 Task: Find connections with filter location Chaville with filter topic #stayhomewith filter profile language German with filter current company Allcargo Logistics Ltd with filter school Delhi University with filter industry Industrial Machinery Manufacturing with filter service category iOS Development with filter keywords title Salon Manager
Action: Mouse moved to (501, 72)
Screenshot: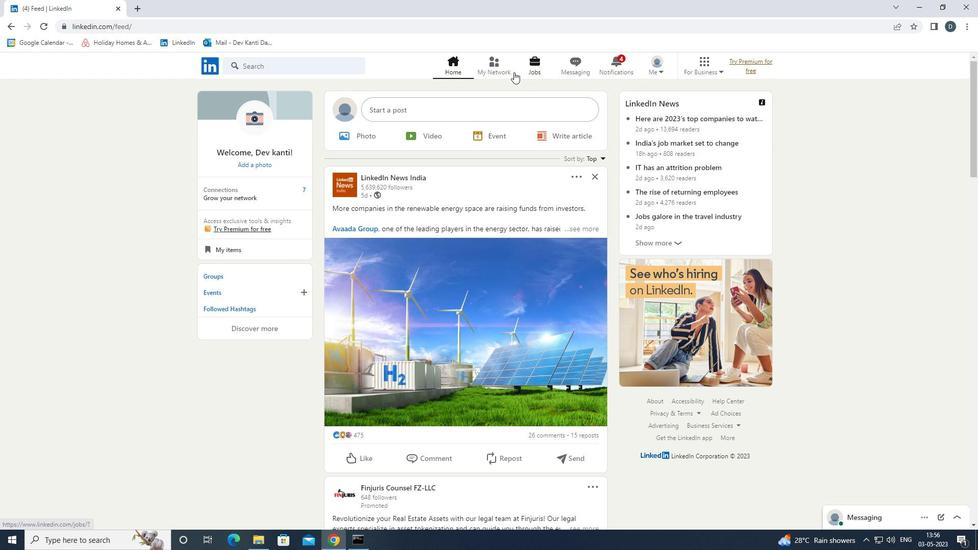 
Action: Mouse pressed left at (501, 72)
Screenshot: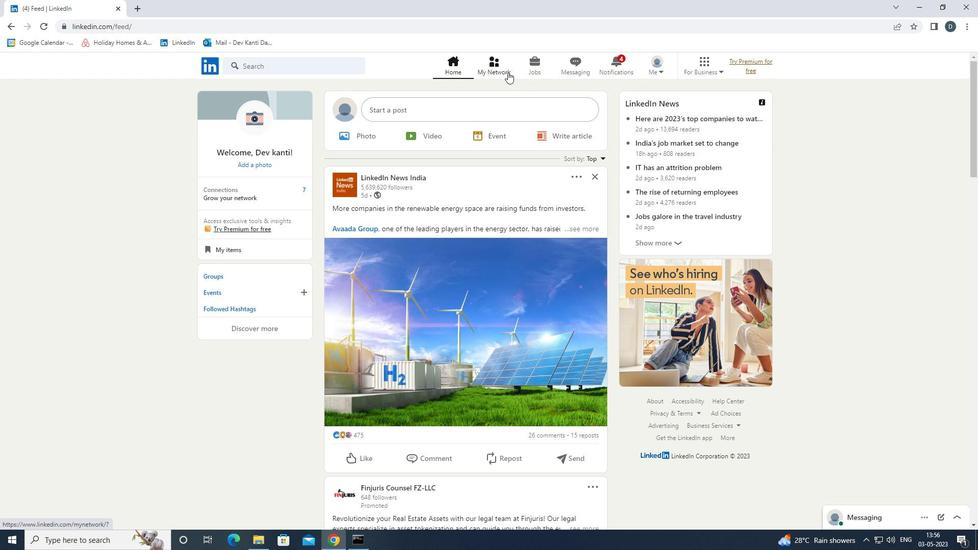 
Action: Mouse moved to (337, 122)
Screenshot: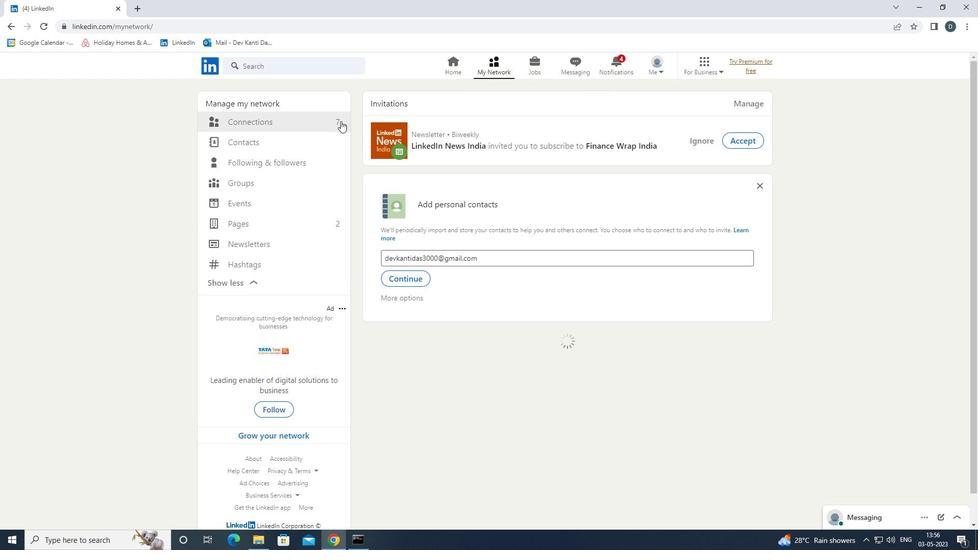
Action: Mouse pressed left at (337, 122)
Screenshot: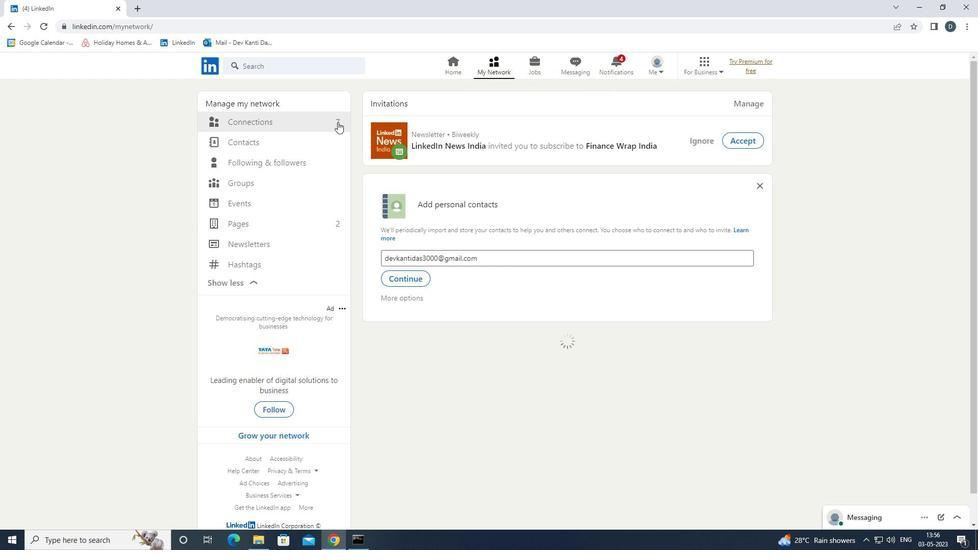 
Action: Mouse moved to (571, 128)
Screenshot: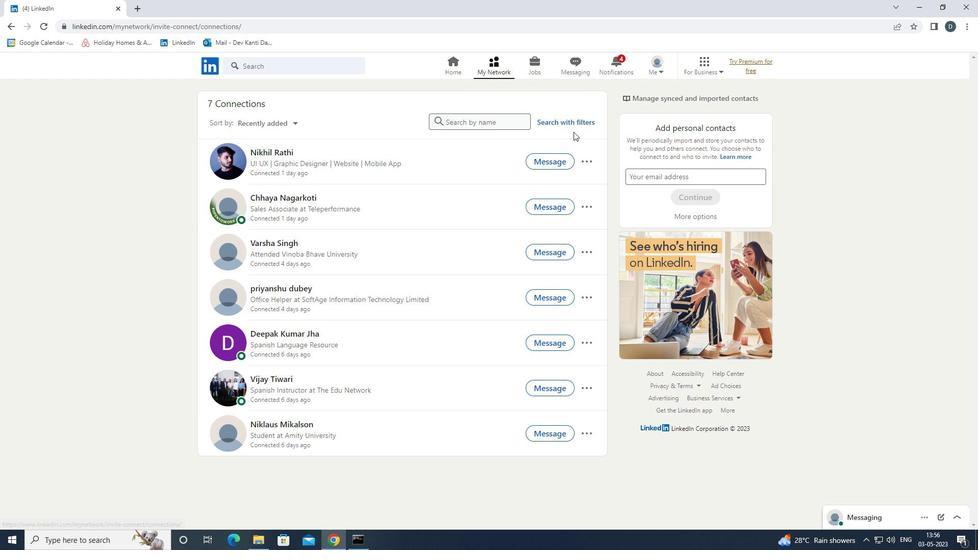 
Action: Mouse pressed left at (571, 128)
Screenshot: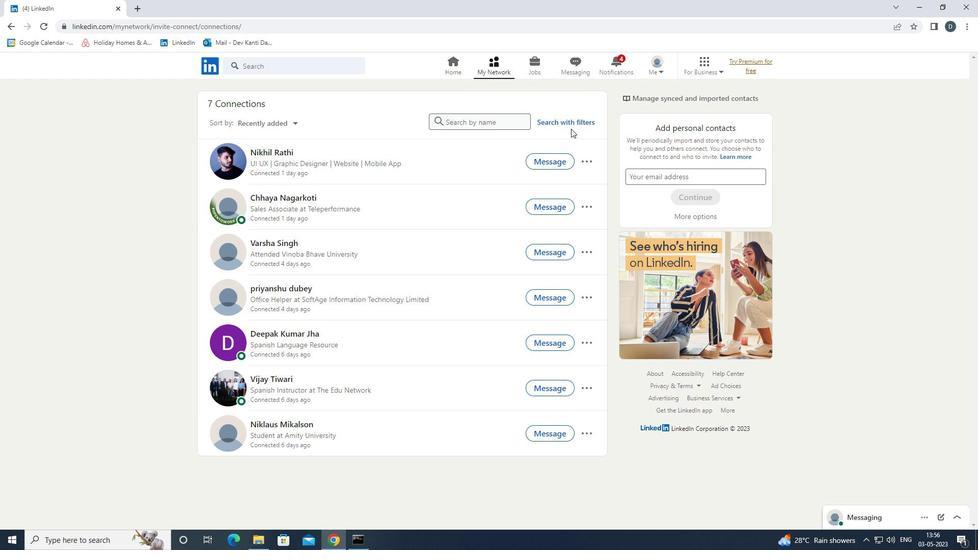 
Action: Mouse moved to (571, 124)
Screenshot: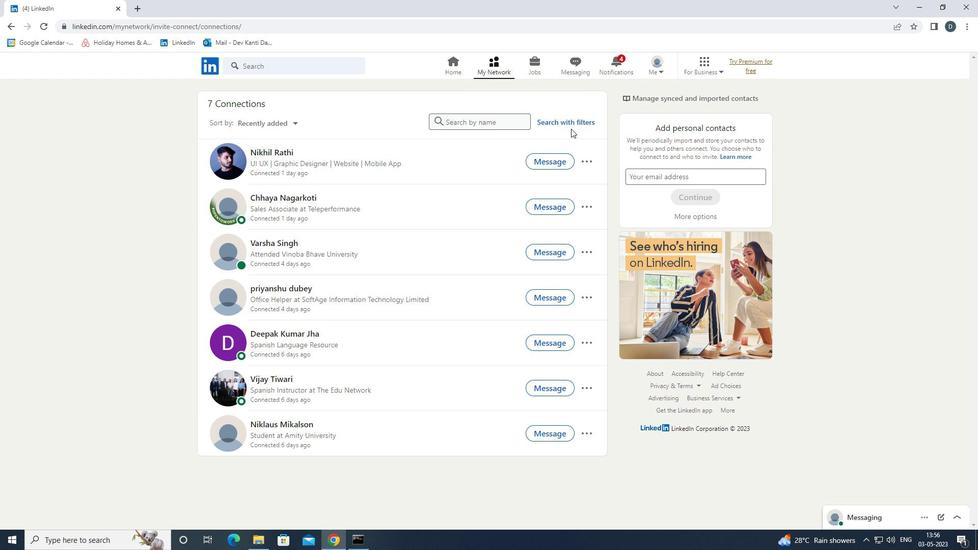 
Action: Mouse pressed left at (571, 124)
Screenshot: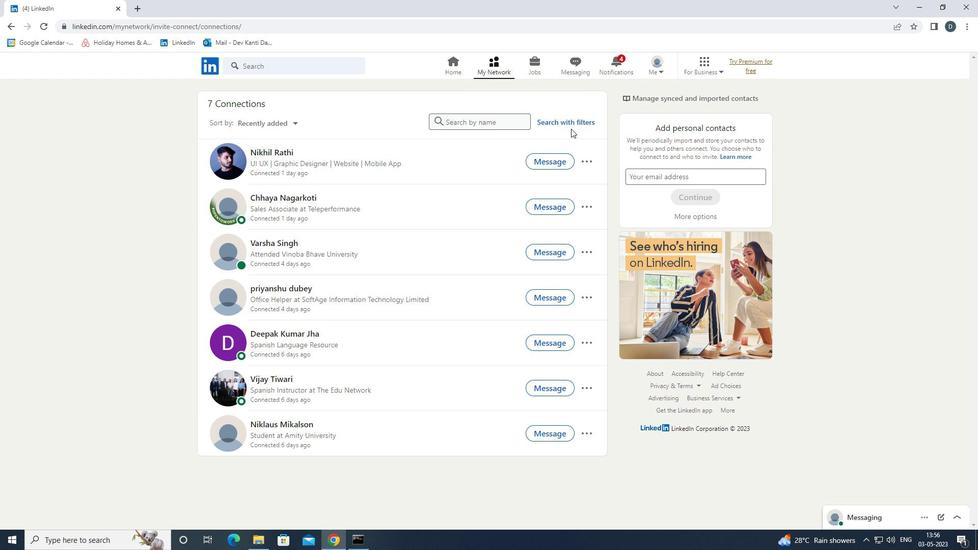 
Action: Mouse moved to (525, 94)
Screenshot: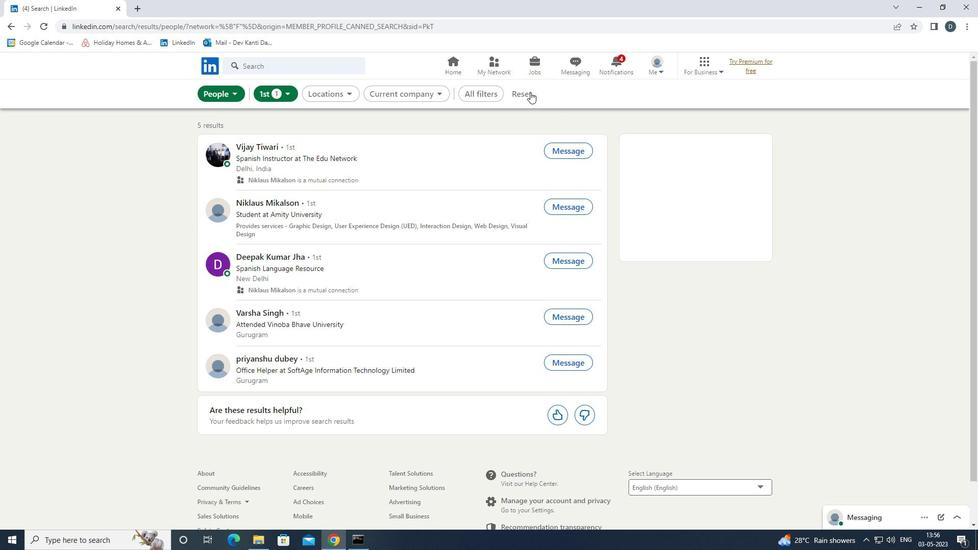 
Action: Mouse pressed left at (525, 94)
Screenshot: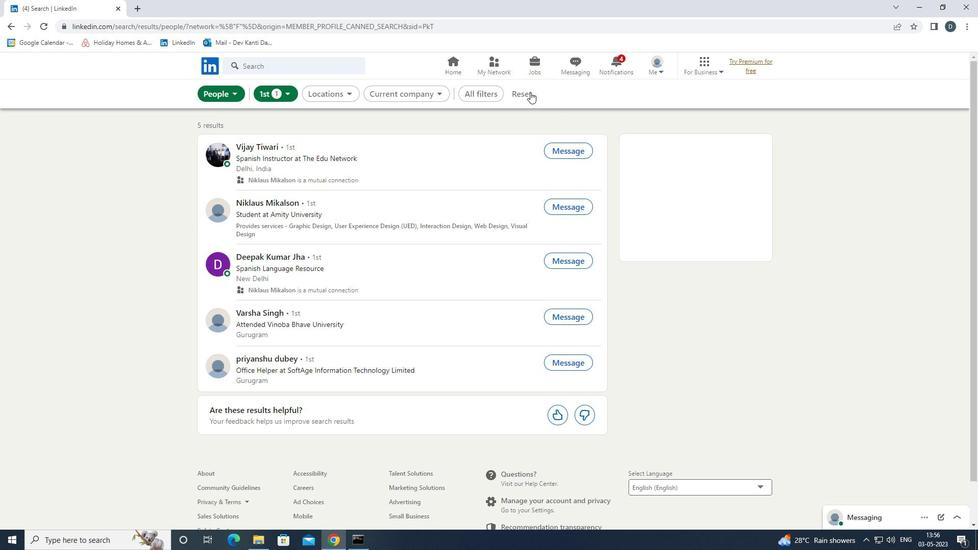 
Action: Mouse moved to (513, 91)
Screenshot: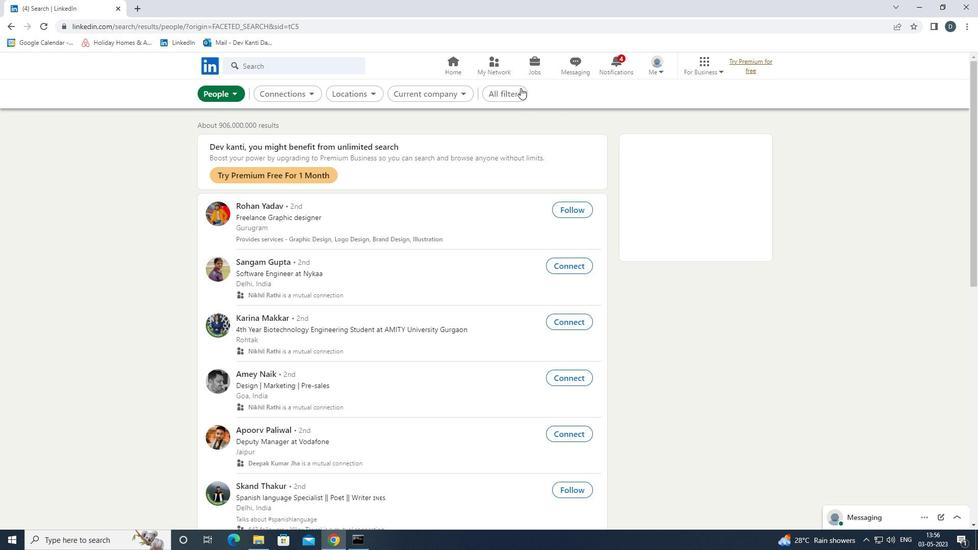 
Action: Mouse pressed left at (513, 91)
Screenshot: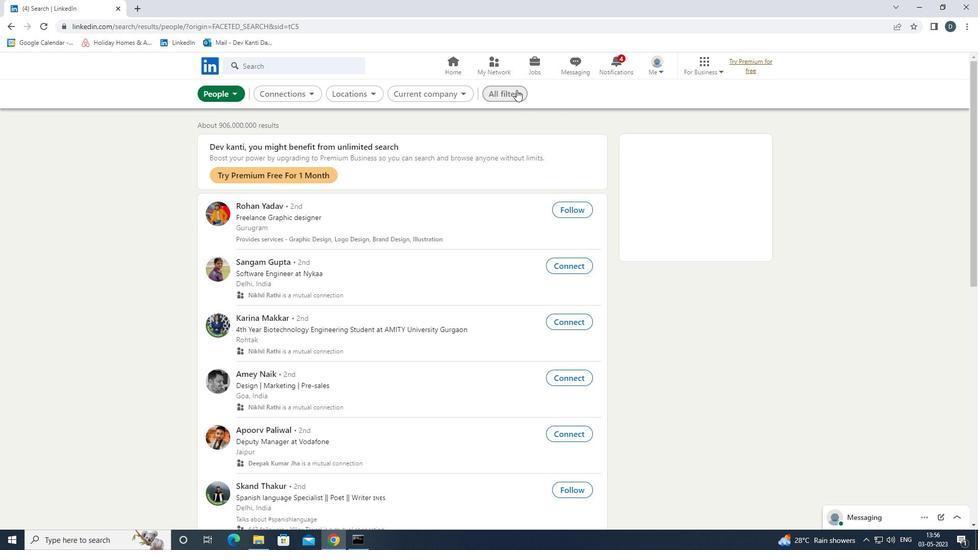 
Action: Mouse moved to (912, 286)
Screenshot: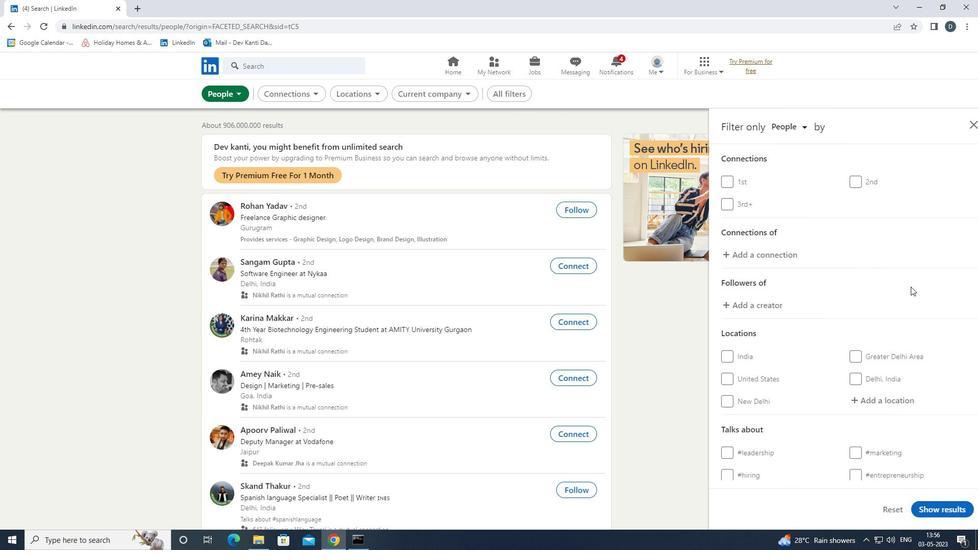 
Action: Mouse scrolled (912, 286) with delta (0, 0)
Screenshot: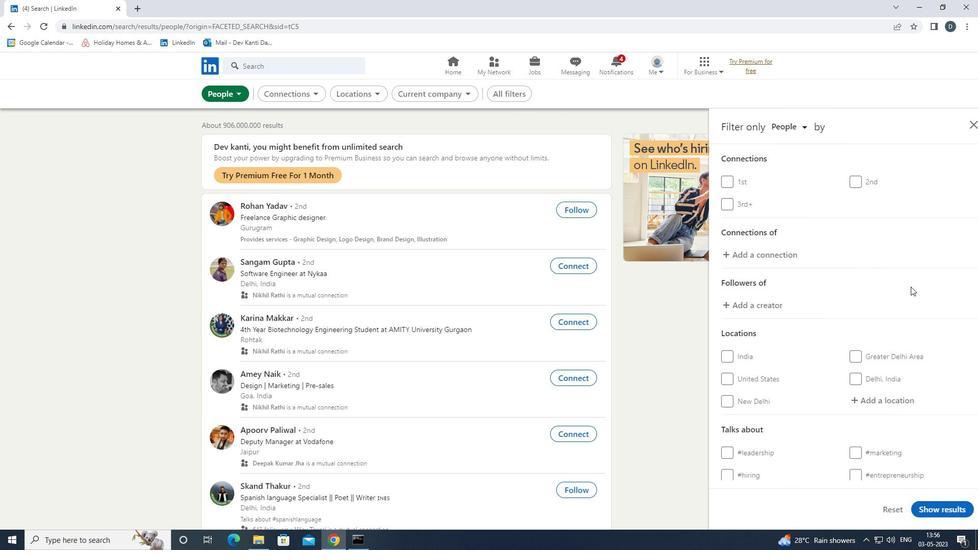 
Action: Mouse moved to (912, 287)
Screenshot: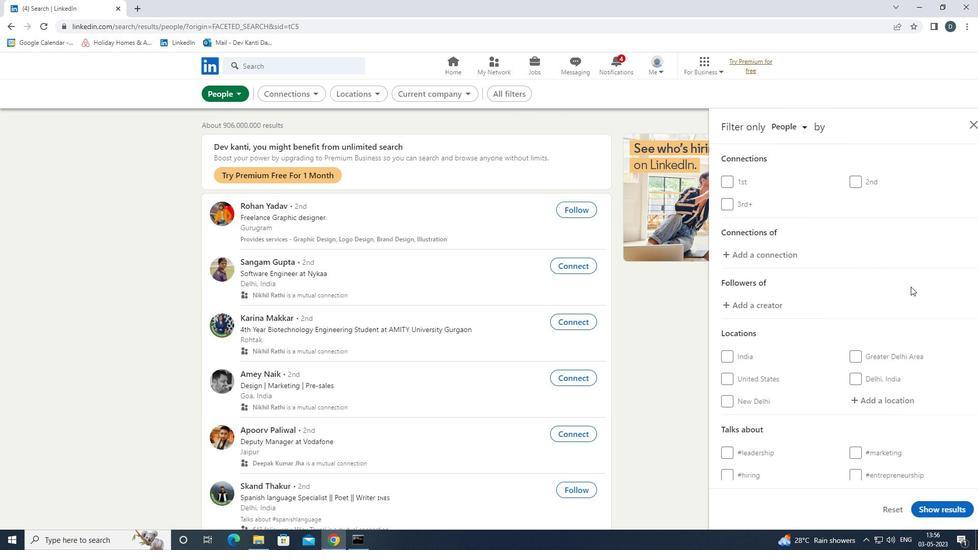 
Action: Mouse scrolled (912, 287) with delta (0, 0)
Screenshot: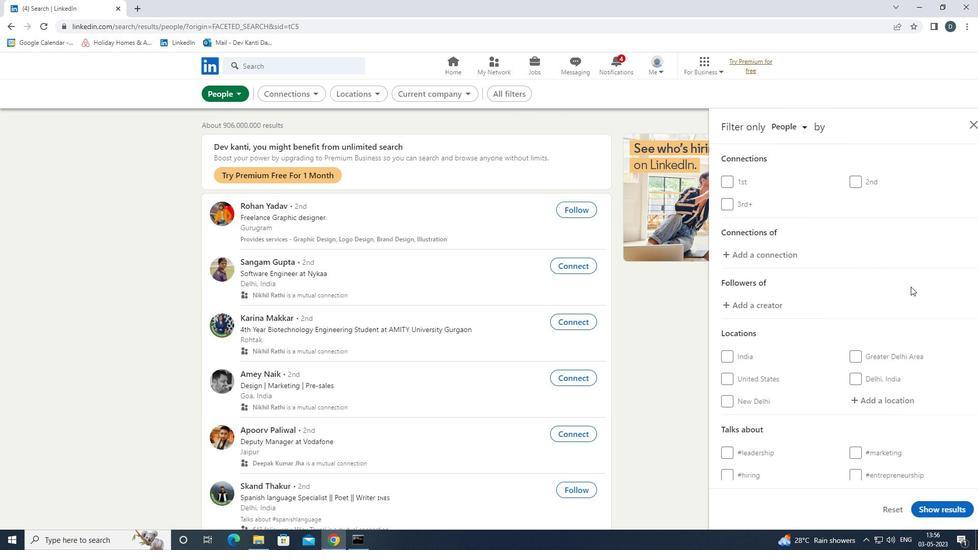 
Action: Mouse moved to (877, 292)
Screenshot: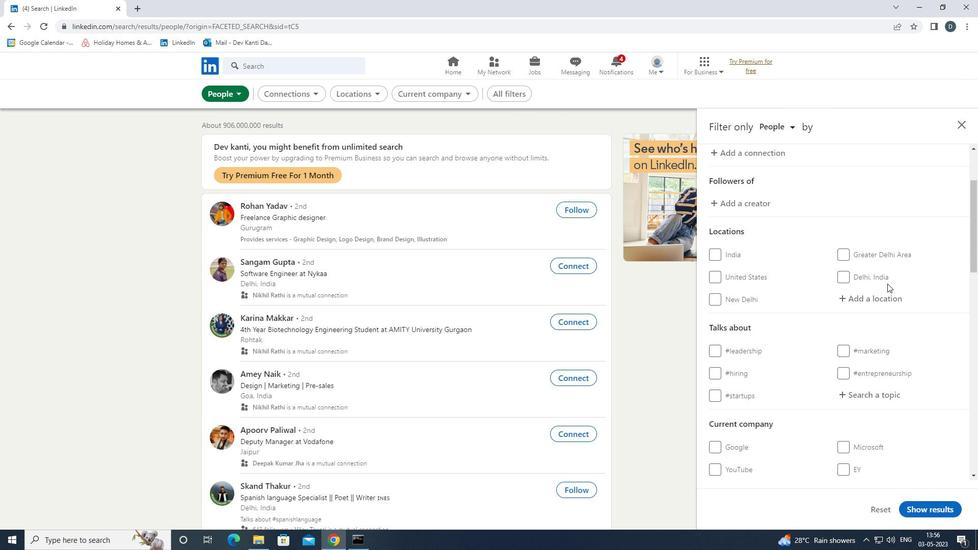 
Action: Mouse pressed left at (877, 292)
Screenshot: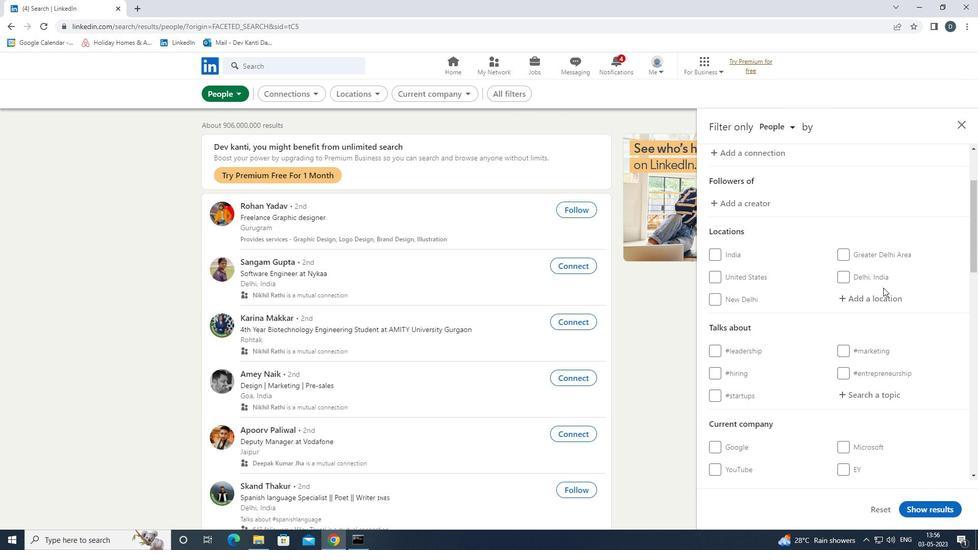 
Action: Key pressed <Key.shift>CHAB<Key.backspace>VILLE<Key.down><Key.enter>
Screenshot: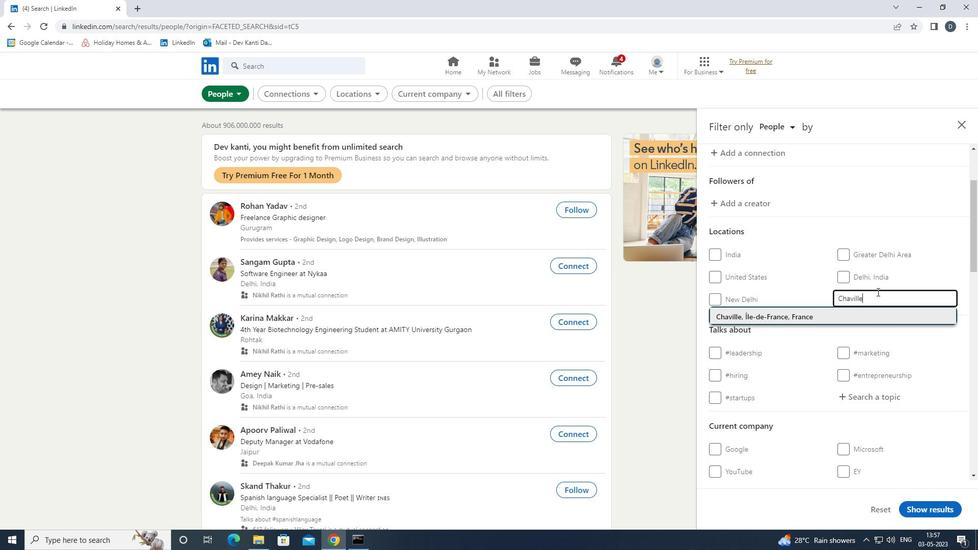 
Action: Mouse scrolled (877, 291) with delta (0, 0)
Screenshot: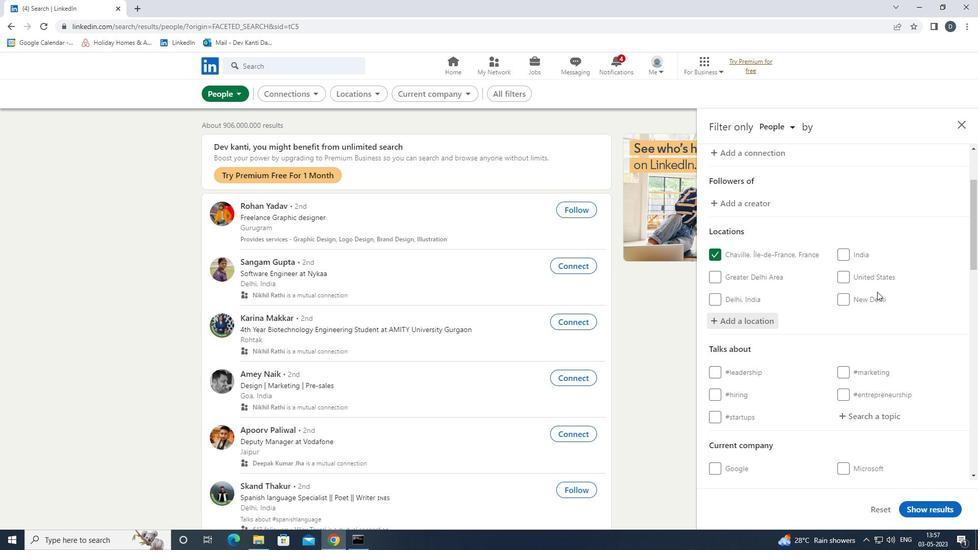
Action: Mouse scrolled (877, 291) with delta (0, 0)
Screenshot: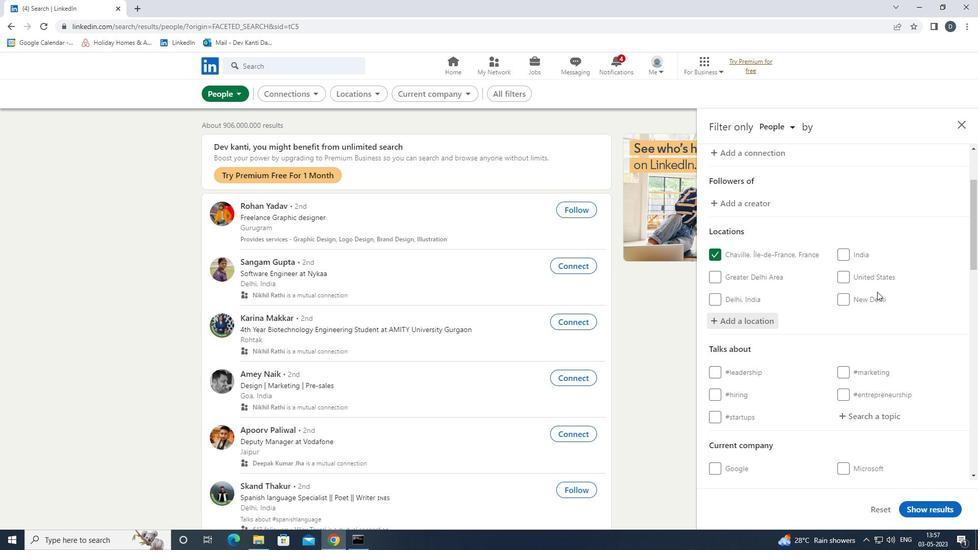 
Action: Mouse scrolled (877, 291) with delta (0, 0)
Screenshot: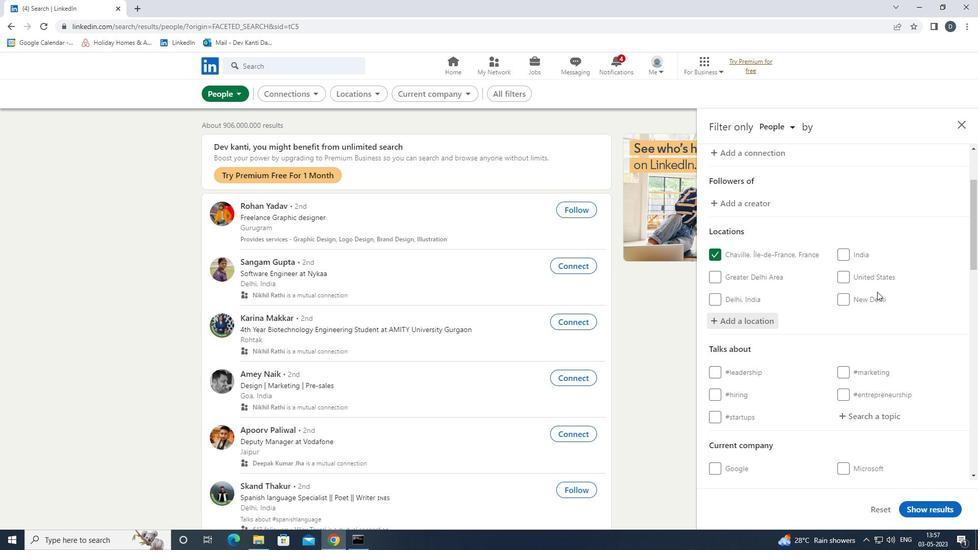 
Action: Mouse moved to (879, 263)
Screenshot: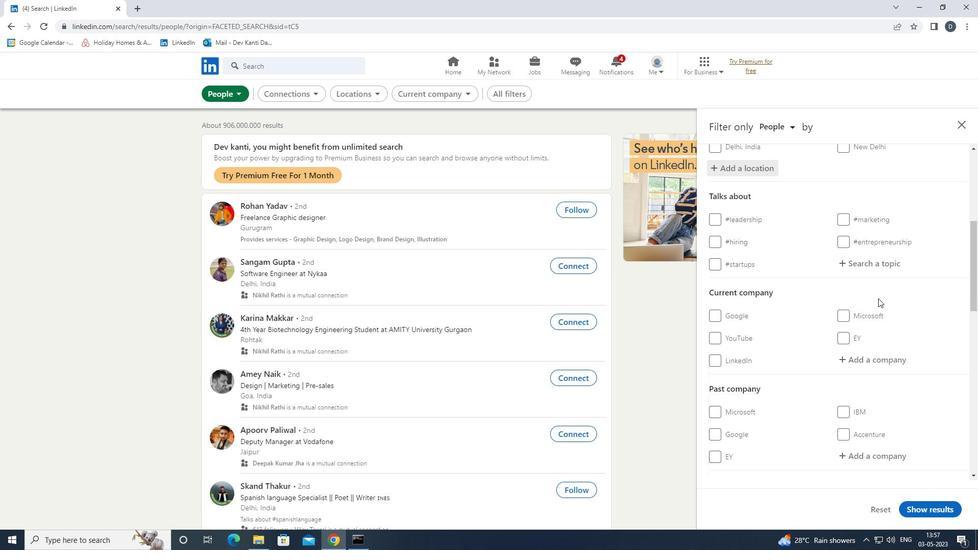 
Action: Mouse pressed left at (879, 263)
Screenshot: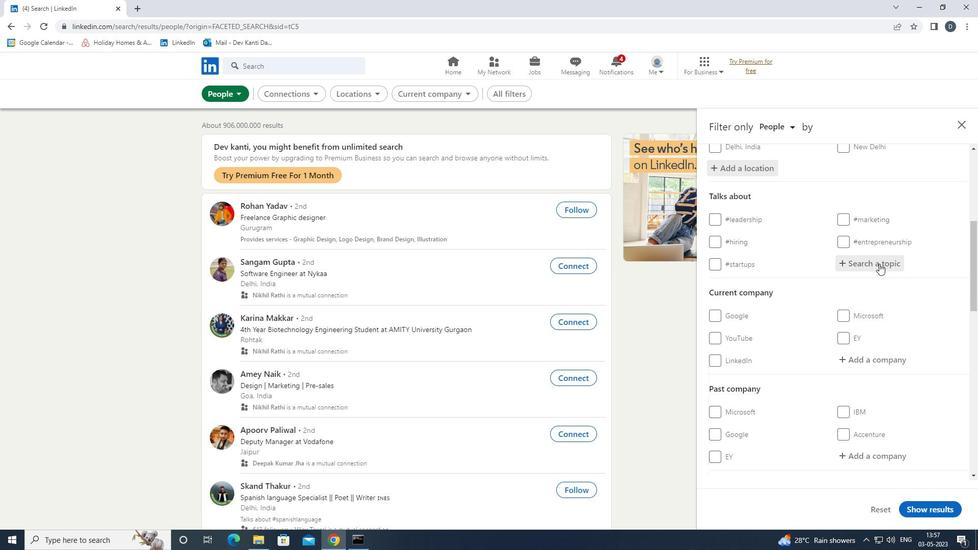 
Action: Key pressed STAYHOME<Key.down><Key.enter>
Screenshot: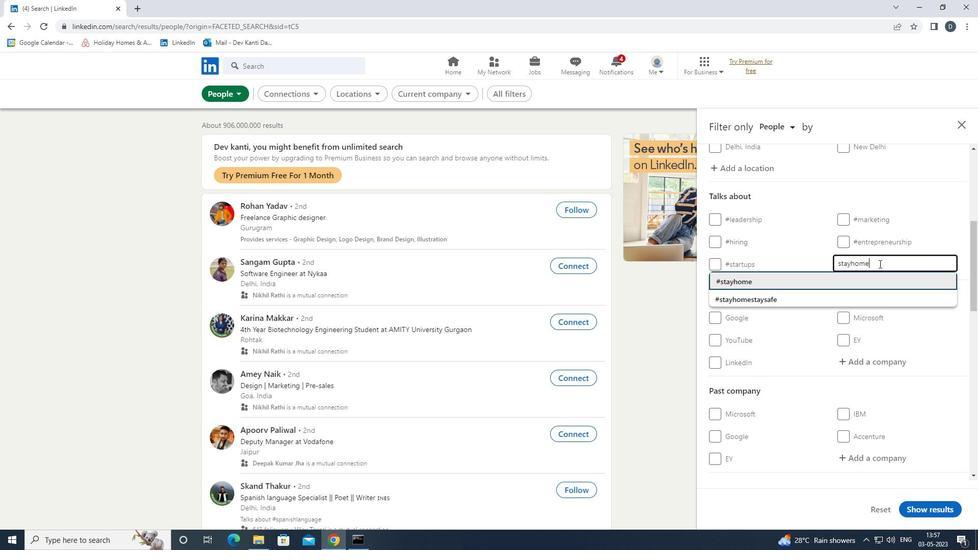
Action: Mouse moved to (875, 265)
Screenshot: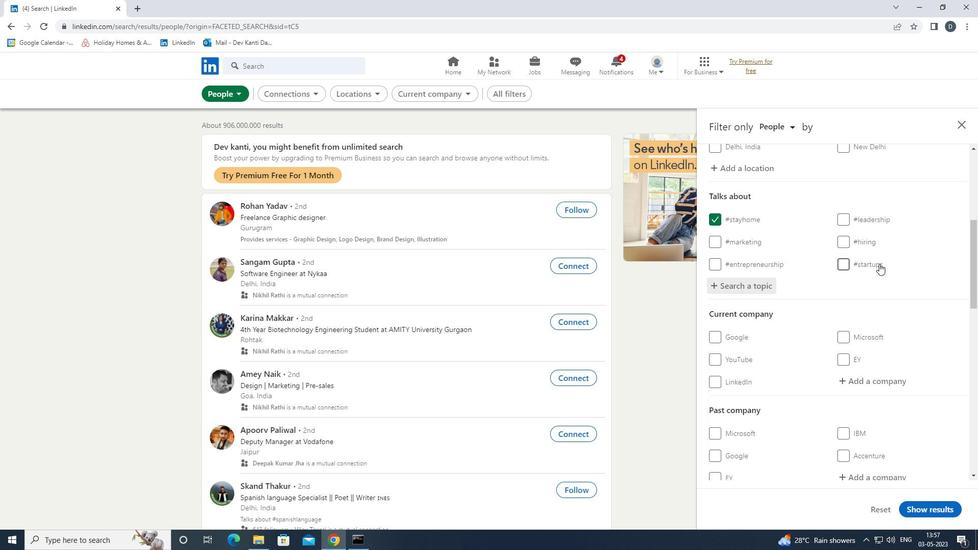 
Action: Mouse scrolled (875, 264) with delta (0, 0)
Screenshot: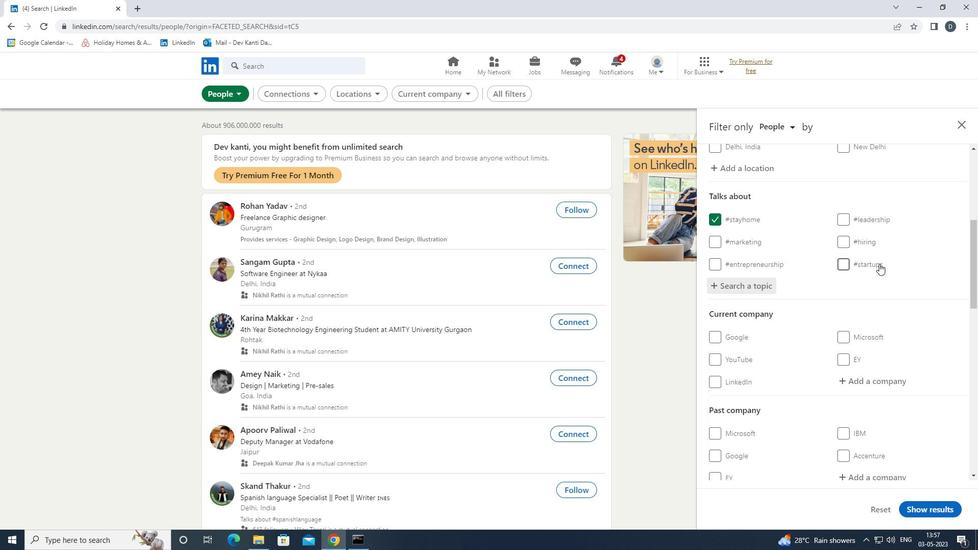 
Action: Mouse moved to (874, 265)
Screenshot: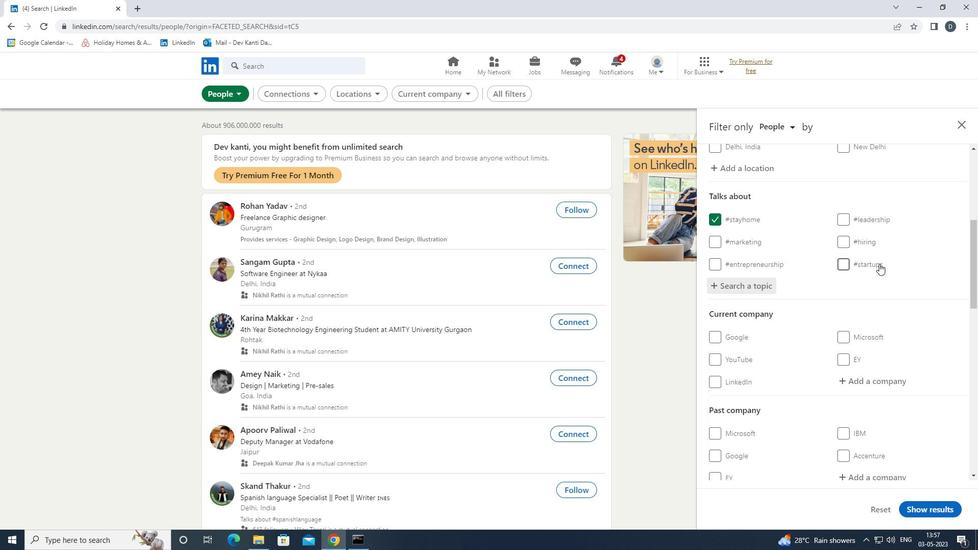 
Action: Mouse scrolled (874, 264) with delta (0, 0)
Screenshot: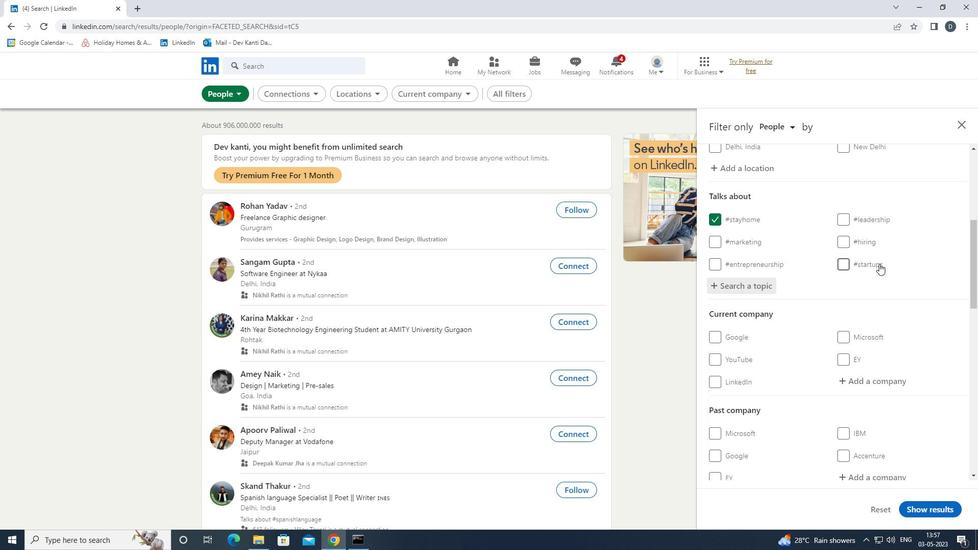 
Action: Mouse scrolled (874, 264) with delta (0, 0)
Screenshot: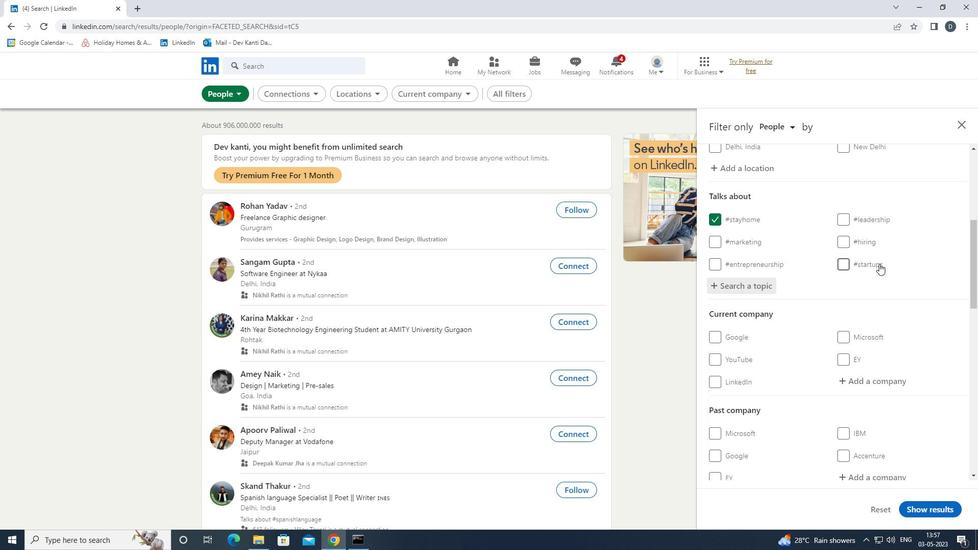 
Action: Mouse moved to (849, 310)
Screenshot: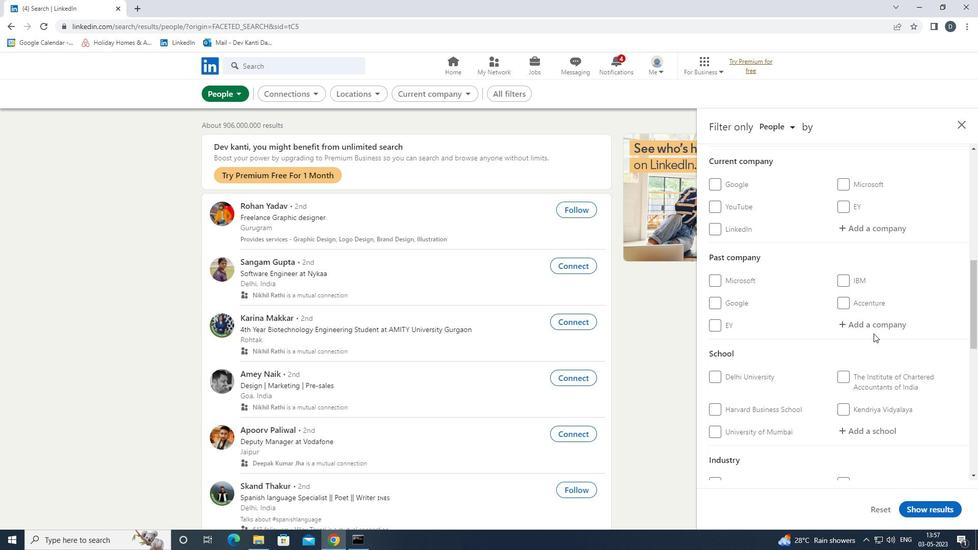 
Action: Mouse scrolled (849, 310) with delta (0, 0)
Screenshot: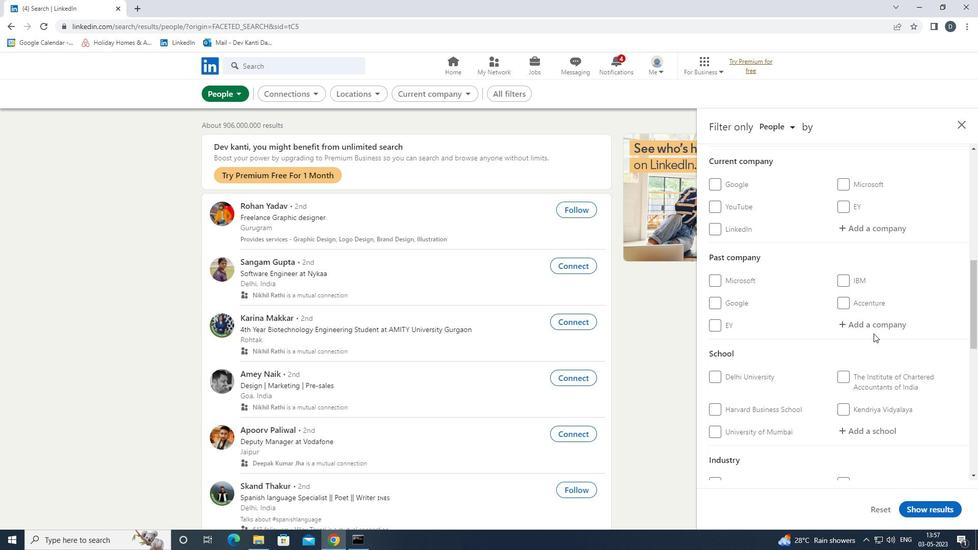 
Action: Mouse moved to (846, 310)
Screenshot: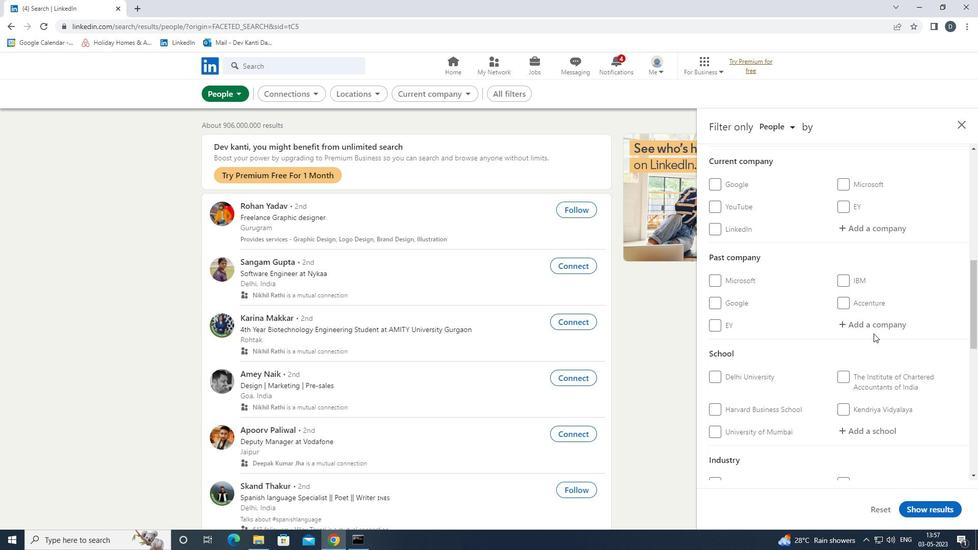 
Action: Mouse scrolled (846, 310) with delta (0, 0)
Screenshot: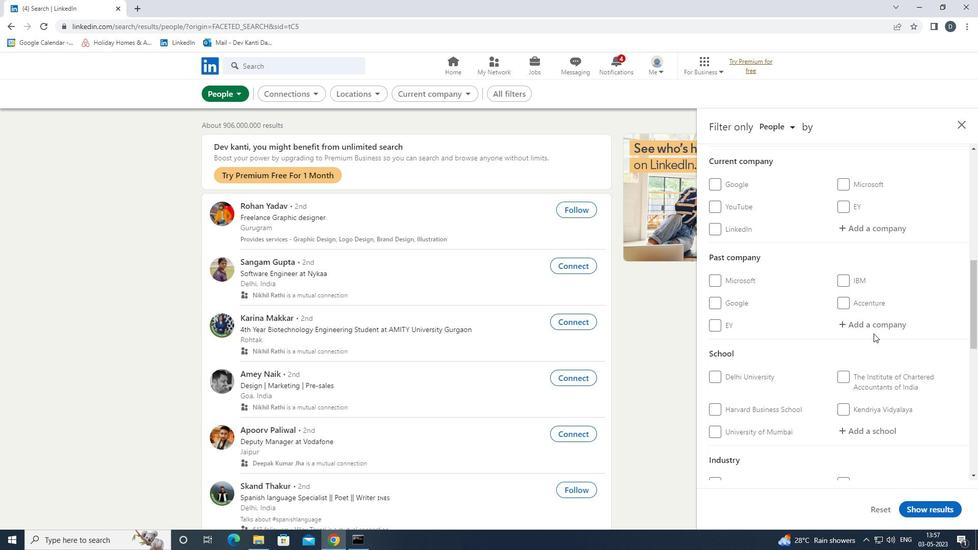 
Action: Mouse scrolled (846, 310) with delta (0, 0)
Screenshot: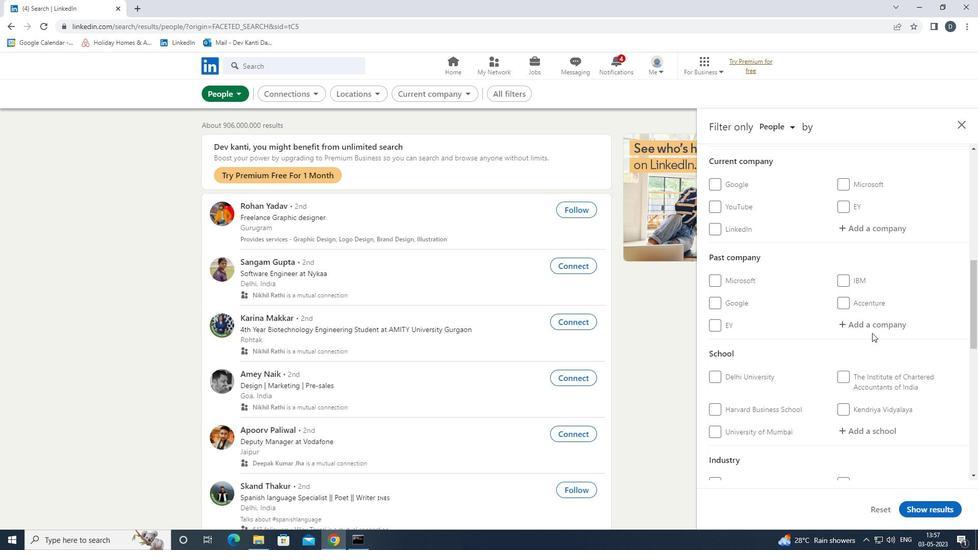 
Action: Mouse scrolled (846, 310) with delta (0, 0)
Screenshot: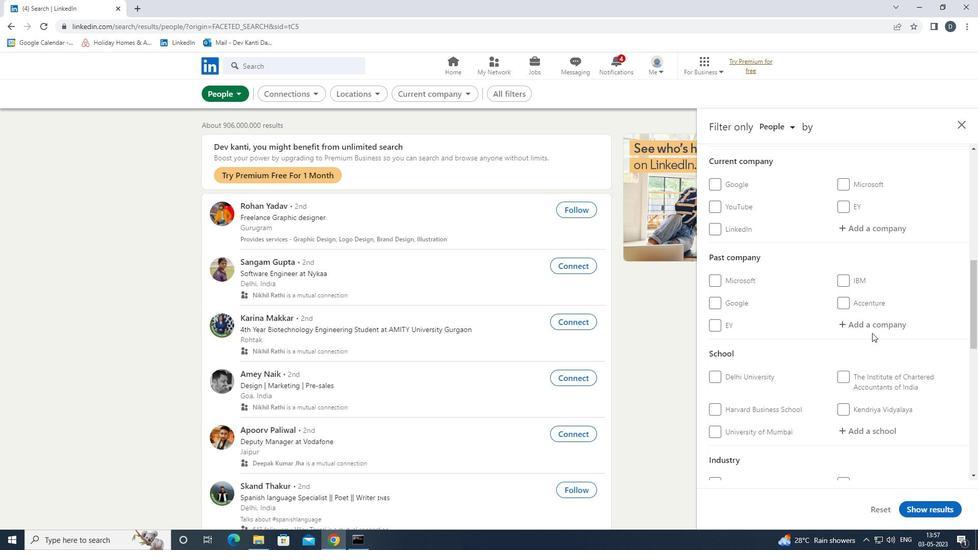 
Action: Mouse scrolled (846, 310) with delta (0, 0)
Screenshot: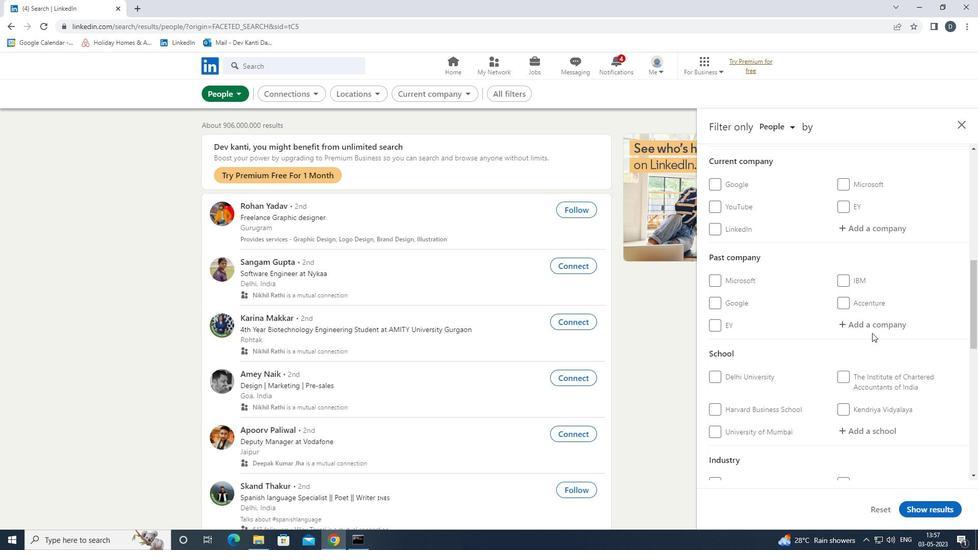 
Action: Mouse scrolled (846, 310) with delta (0, 0)
Screenshot: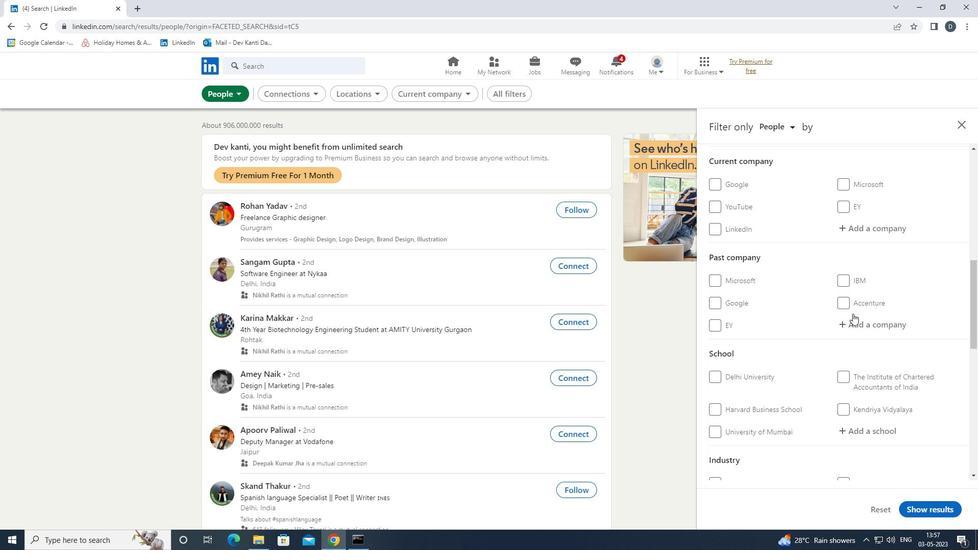 
Action: Mouse moved to (734, 341)
Screenshot: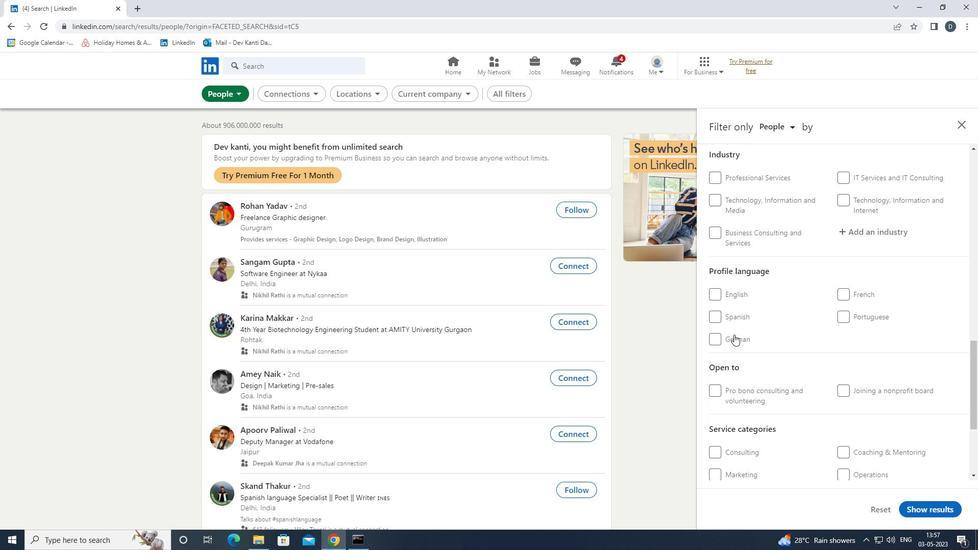 
Action: Mouse pressed left at (734, 341)
Screenshot: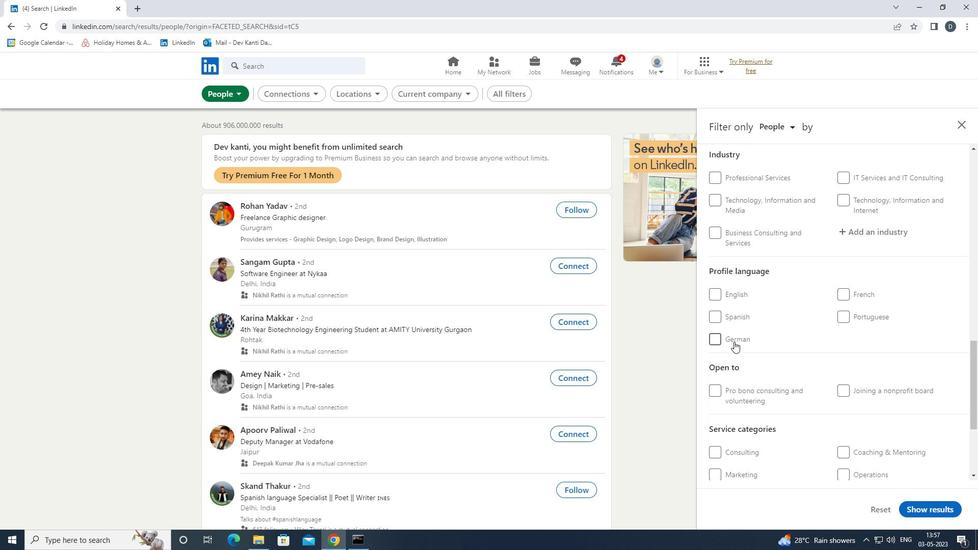 
Action: Mouse moved to (849, 332)
Screenshot: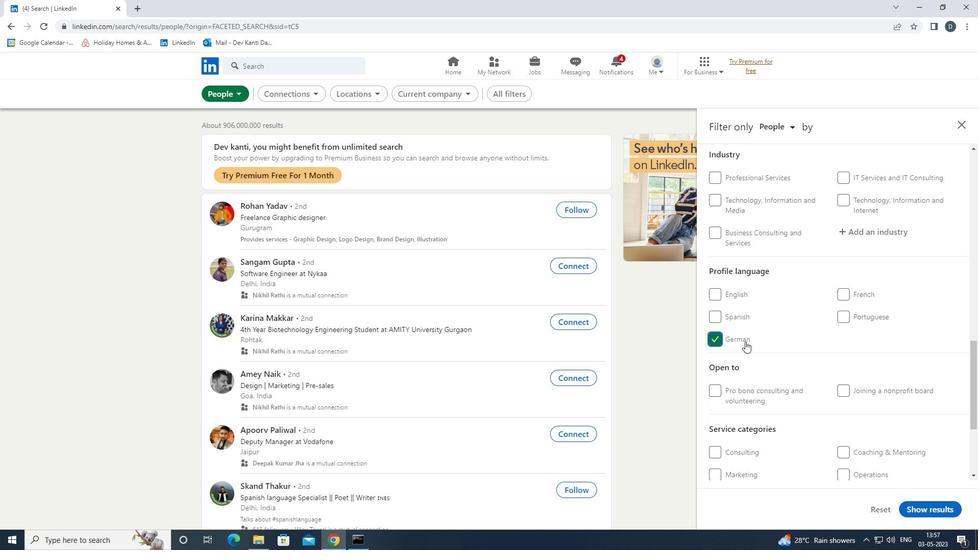 
Action: Mouse scrolled (849, 332) with delta (0, 0)
Screenshot: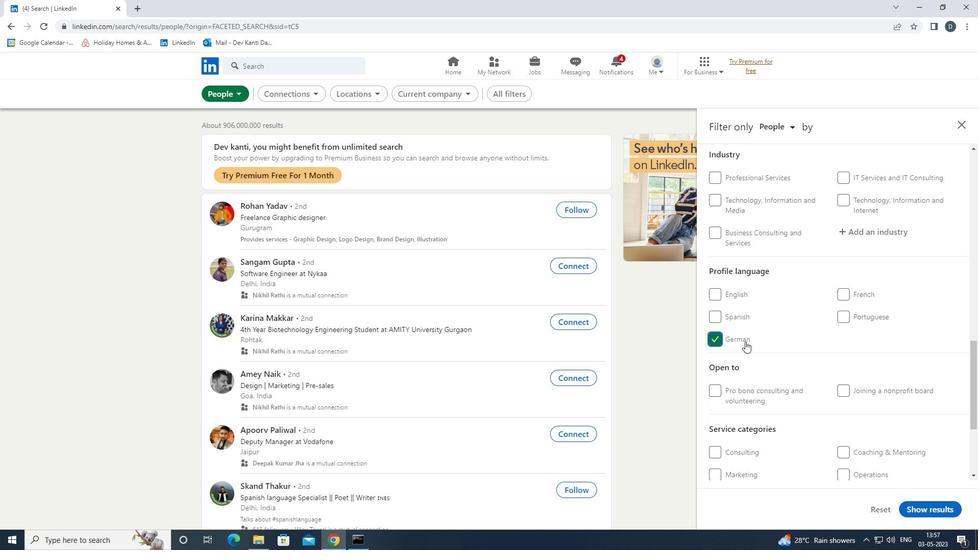 
Action: Mouse scrolled (849, 332) with delta (0, 0)
Screenshot: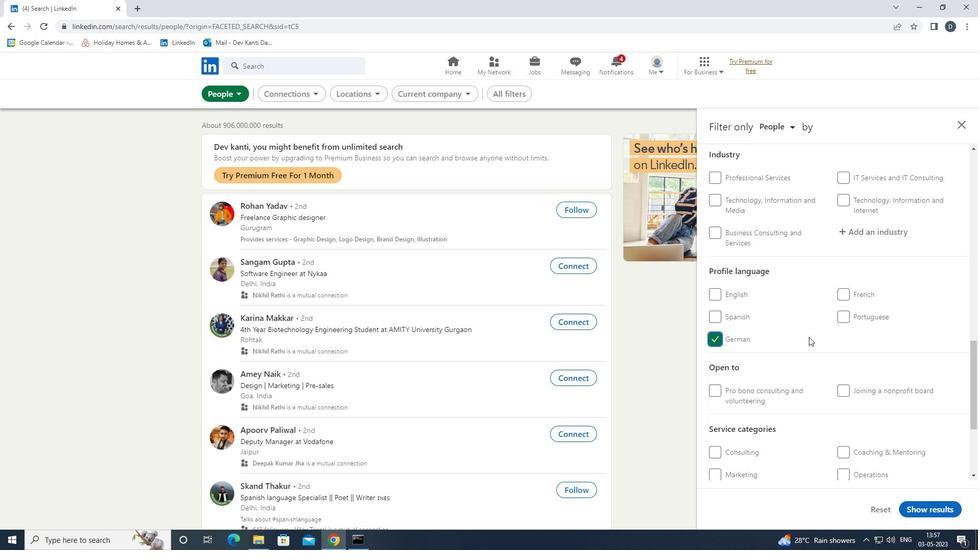 
Action: Mouse scrolled (849, 332) with delta (0, 0)
Screenshot: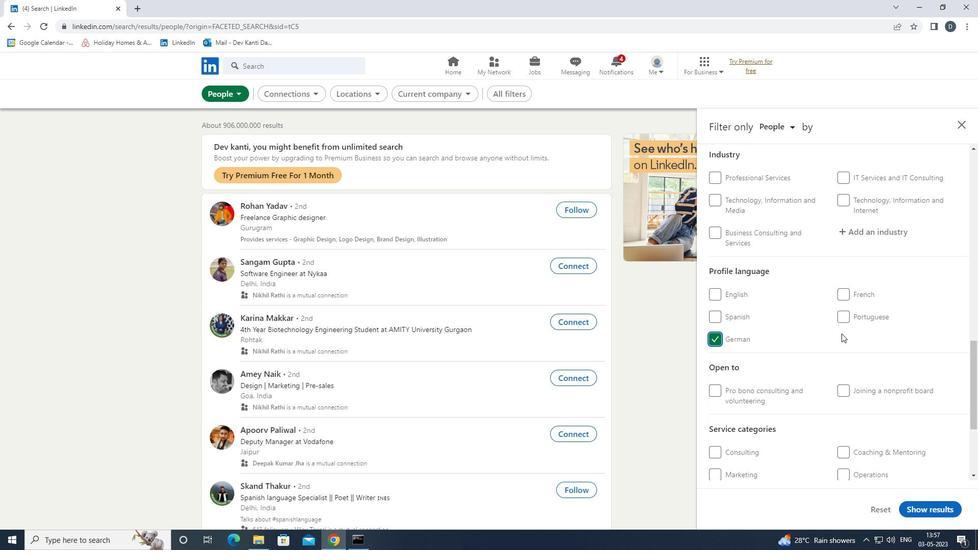
Action: Mouse scrolled (849, 332) with delta (0, 0)
Screenshot: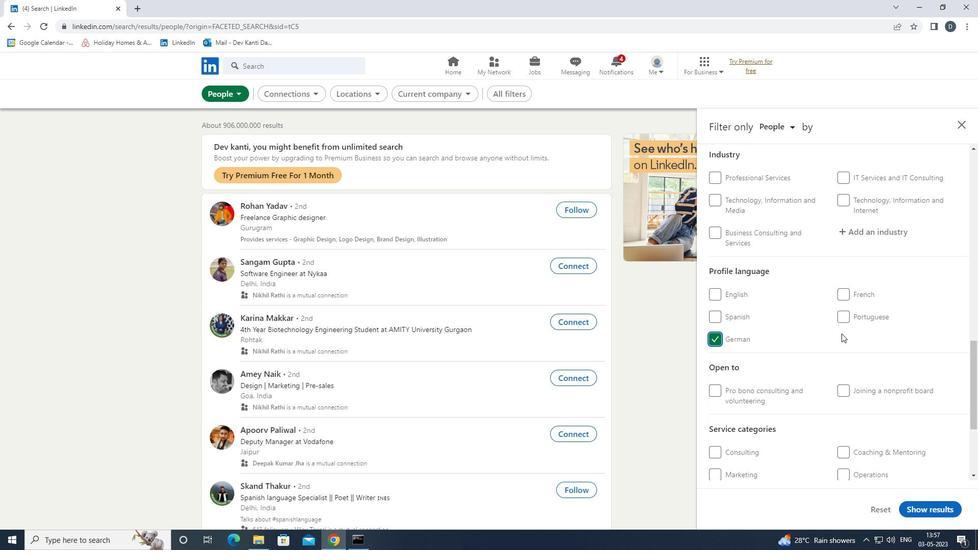 
Action: Mouse scrolled (849, 332) with delta (0, 0)
Screenshot: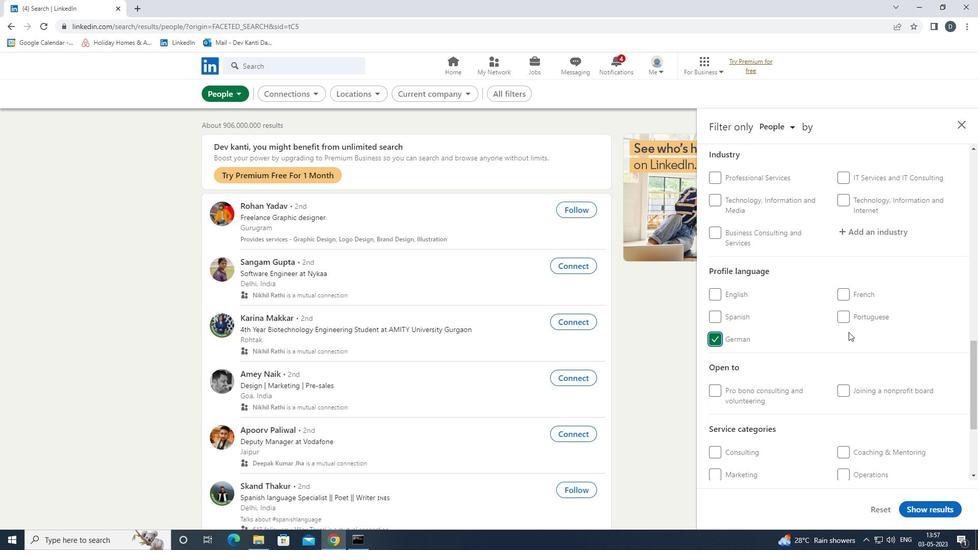 
Action: Mouse moved to (858, 273)
Screenshot: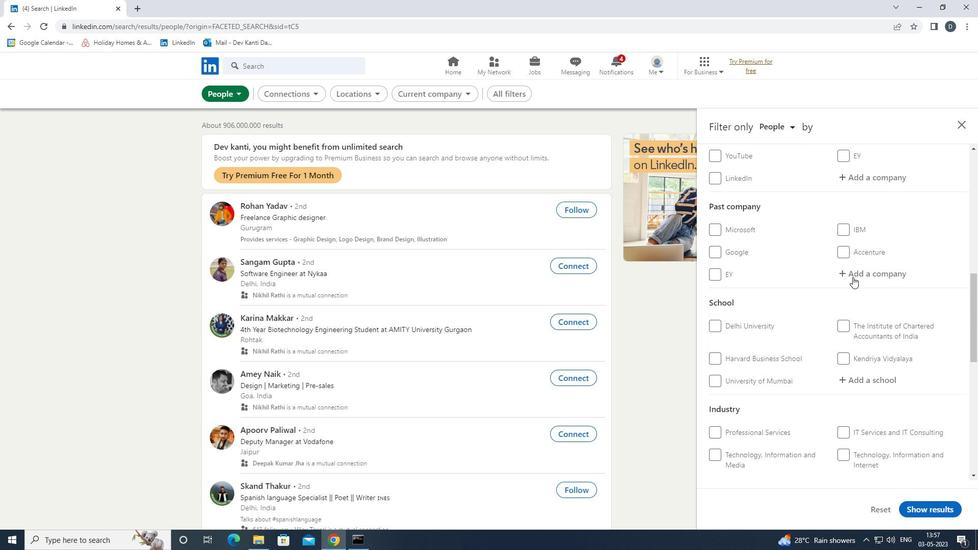 
Action: Mouse scrolled (858, 274) with delta (0, 0)
Screenshot: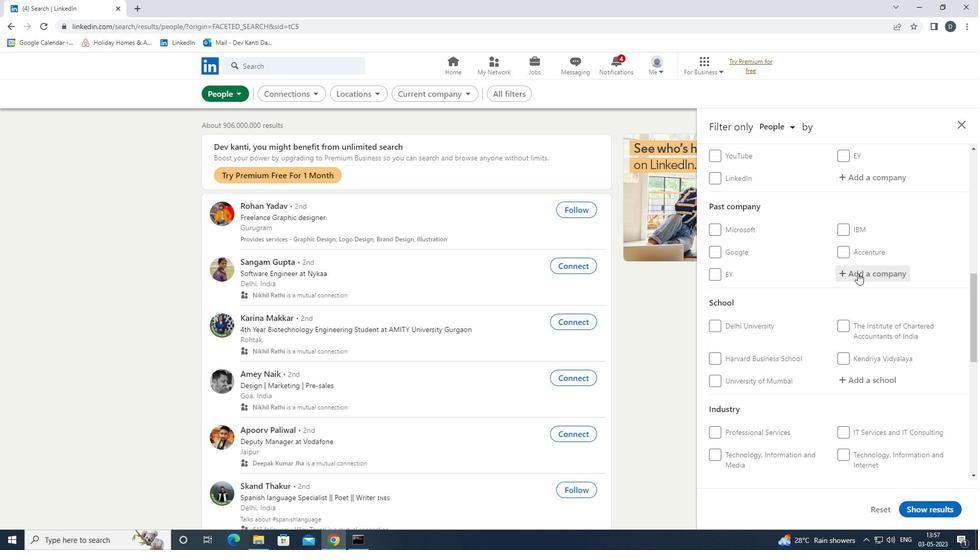 
Action: Mouse moved to (865, 233)
Screenshot: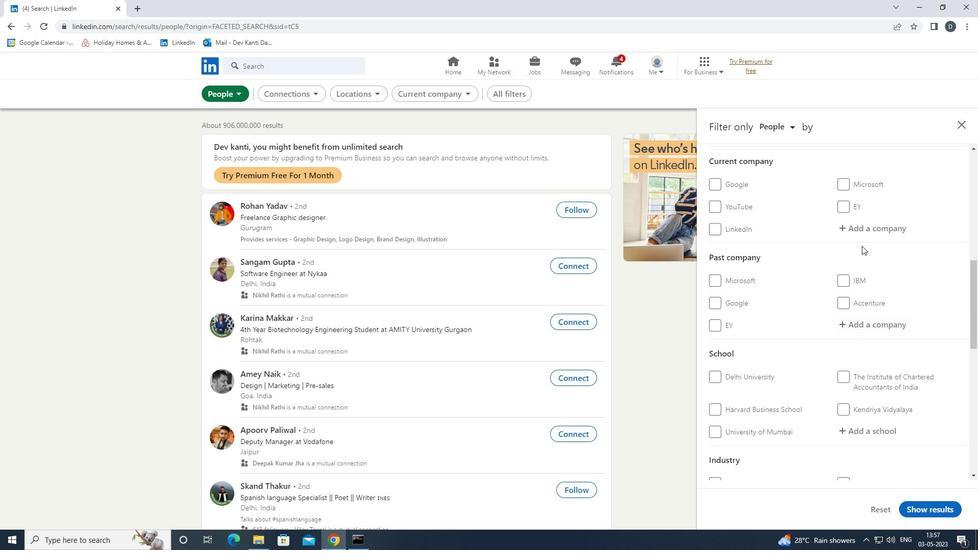 
Action: Mouse pressed left at (865, 233)
Screenshot: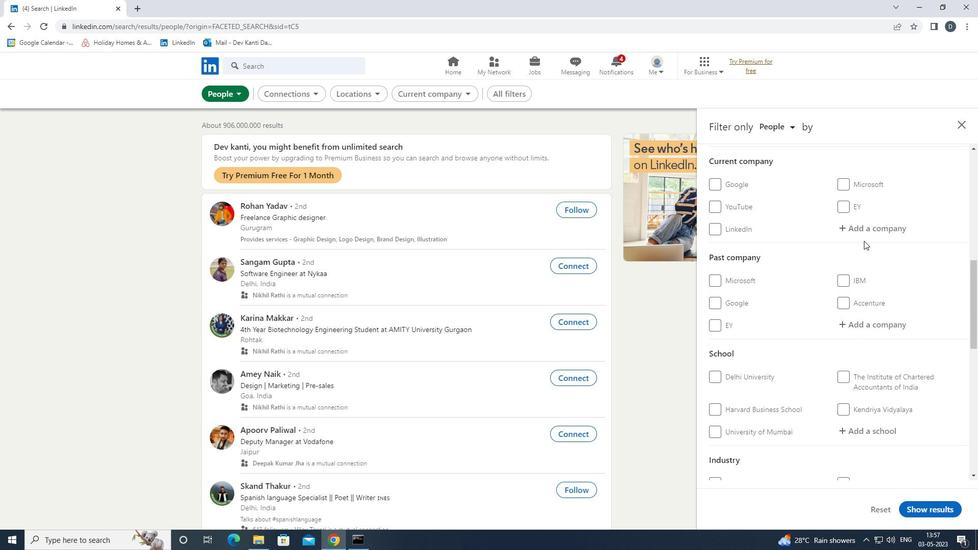 
Action: Mouse moved to (866, 233)
Screenshot: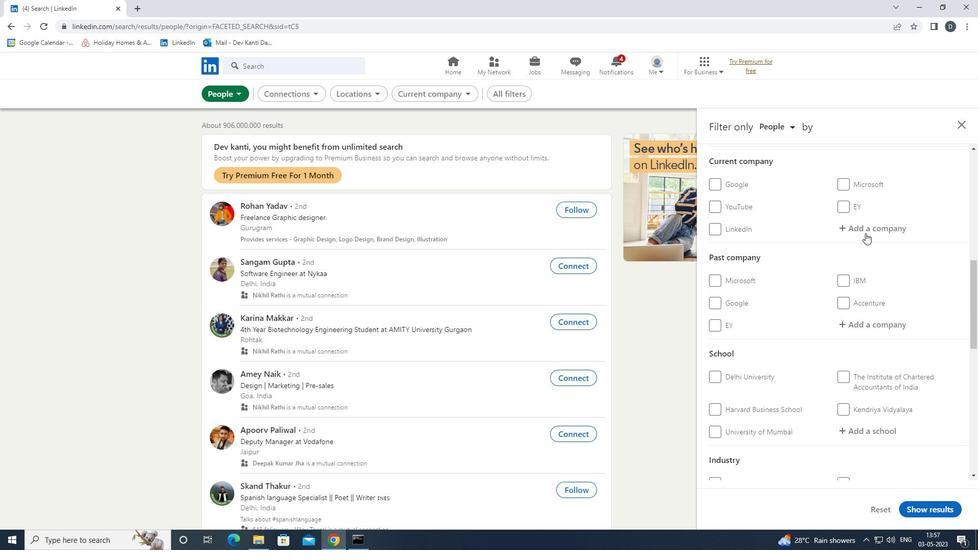 
Action: Key pressed <Key.shift>ALLCARGO
Screenshot: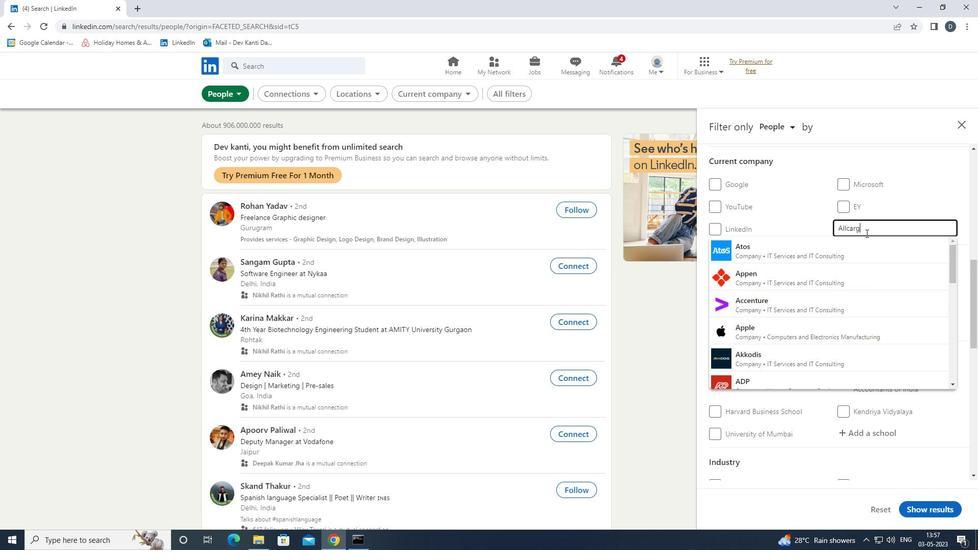 
Action: Mouse moved to (854, 247)
Screenshot: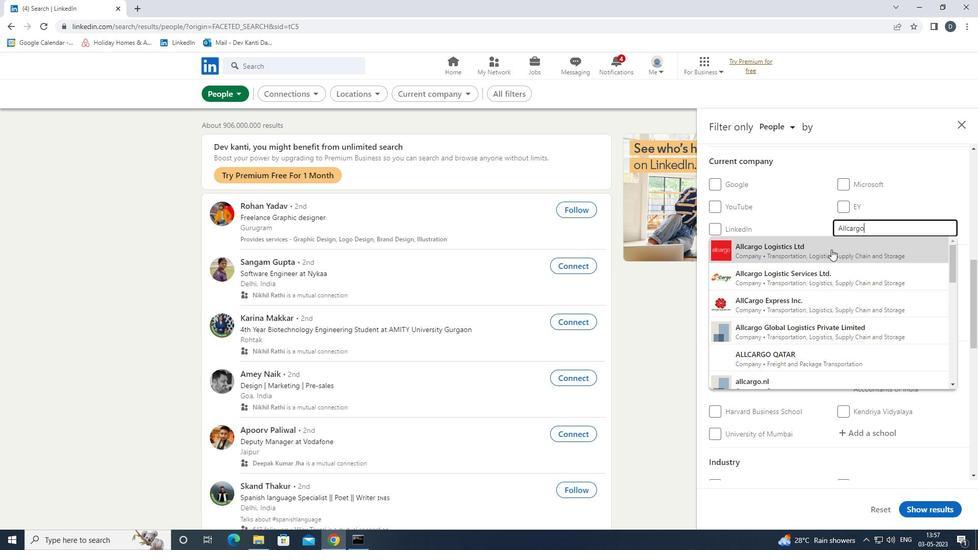 
Action: Mouse pressed left at (854, 247)
Screenshot: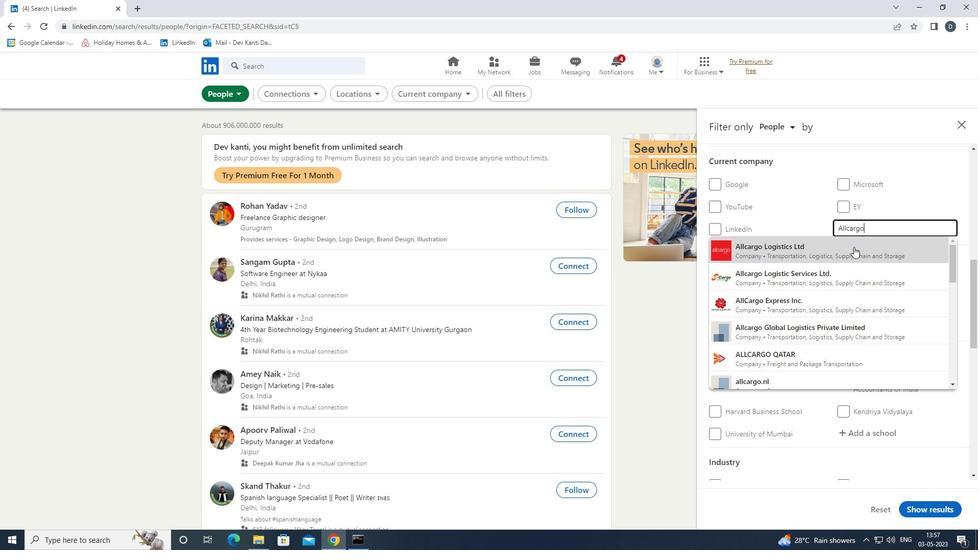 
Action: Mouse scrolled (854, 246) with delta (0, 0)
Screenshot: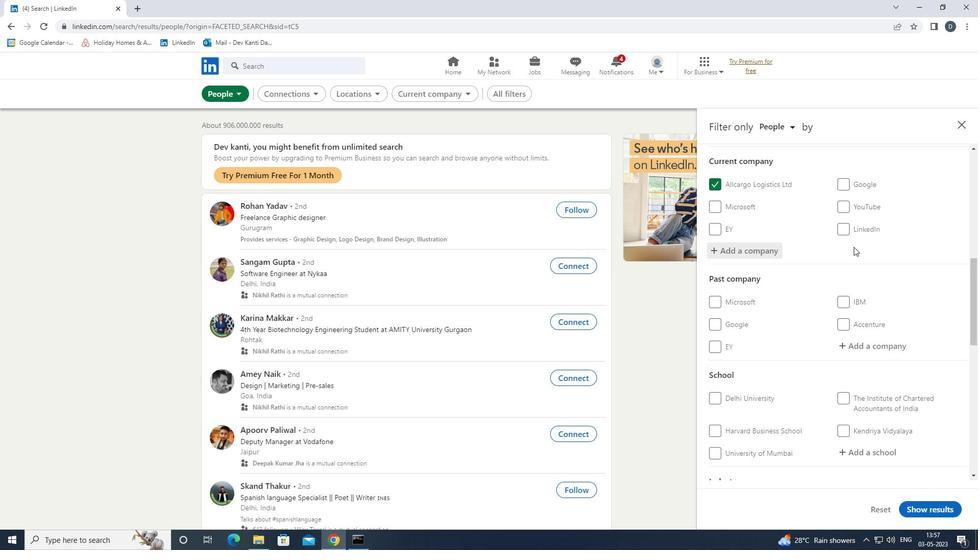 
Action: Mouse scrolled (854, 246) with delta (0, 0)
Screenshot: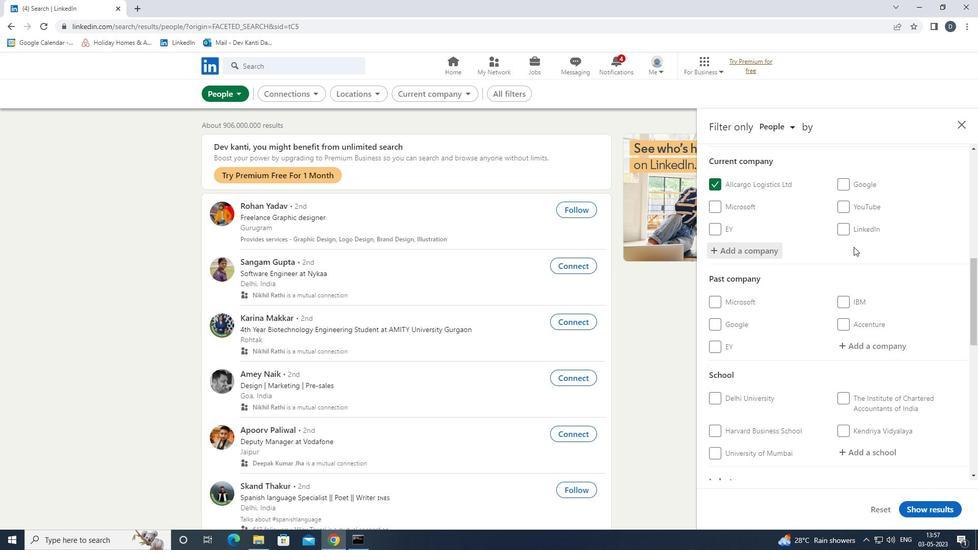 
Action: Mouse moved to (854, 350)
Screenshot: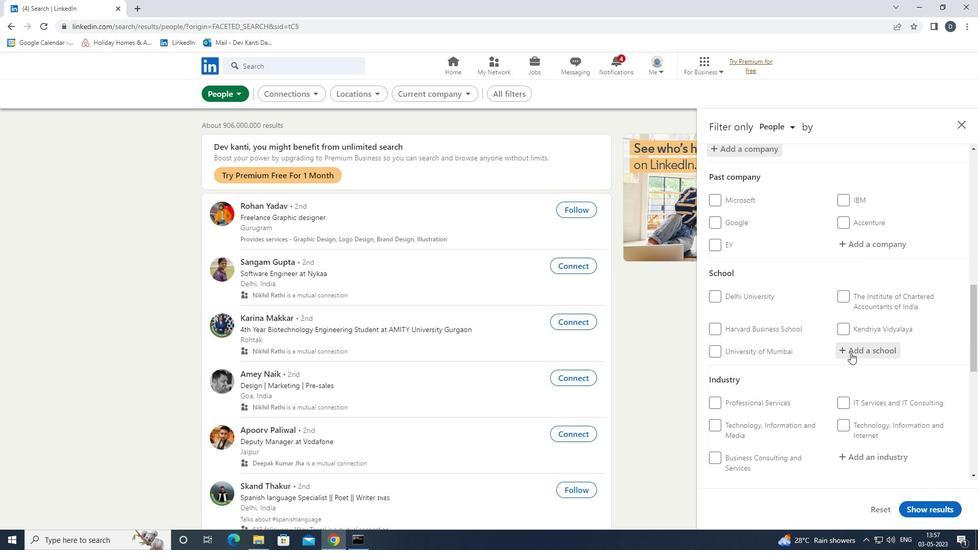 
Action: Mouse pressed left at (854, 350)
Screenshot: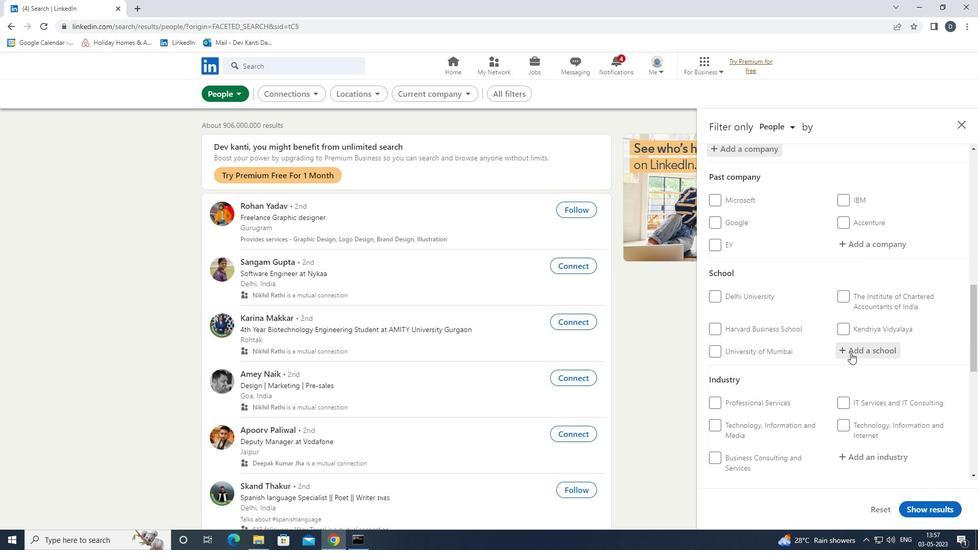 
Action: Mouse moved to (848, 351)
Screenshot: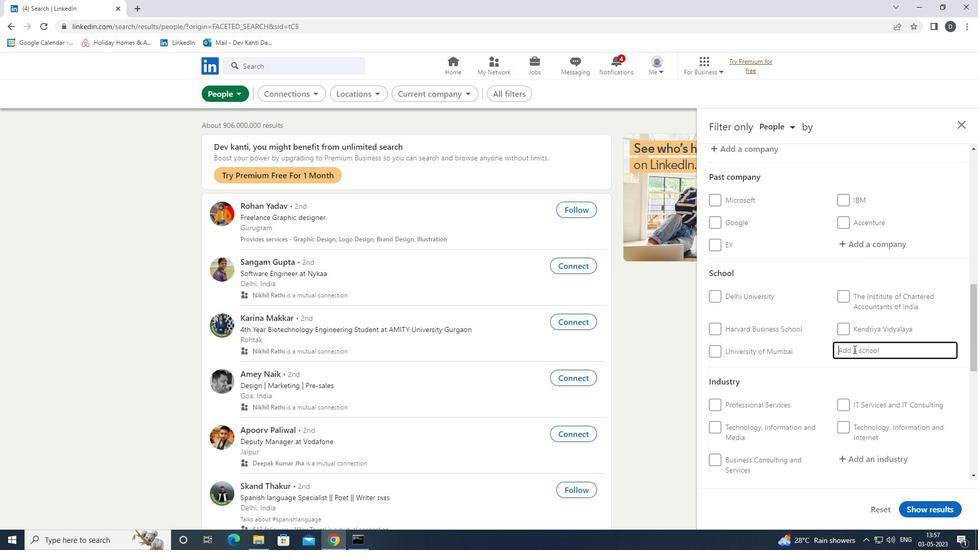 
Action: Key pressed <Key.shift>DELHI<Key.space><Key.shift><Key.shift>UNIVERSITY<Key.space><Key.down><Key.enter>
Screenshot: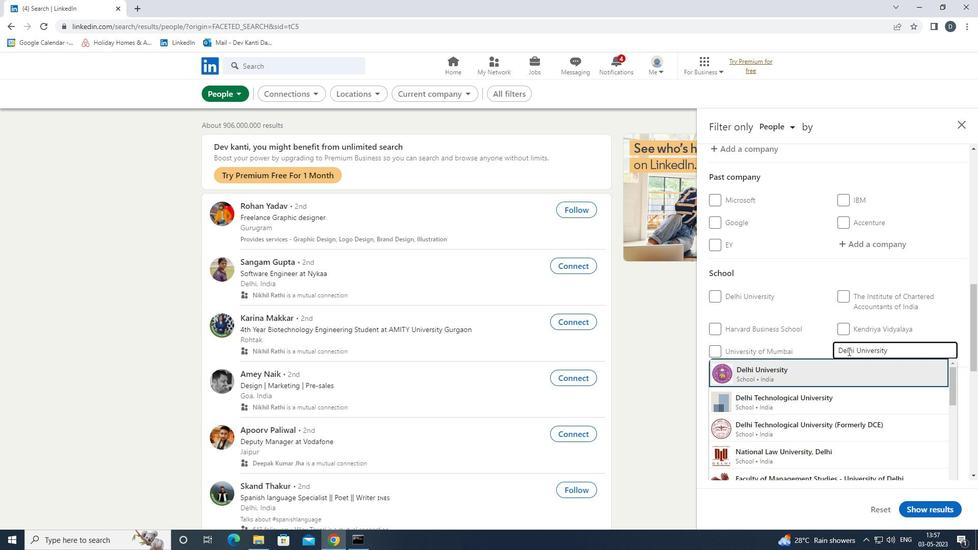 
Action: Mouse moved to (842, 308)
Screenshot: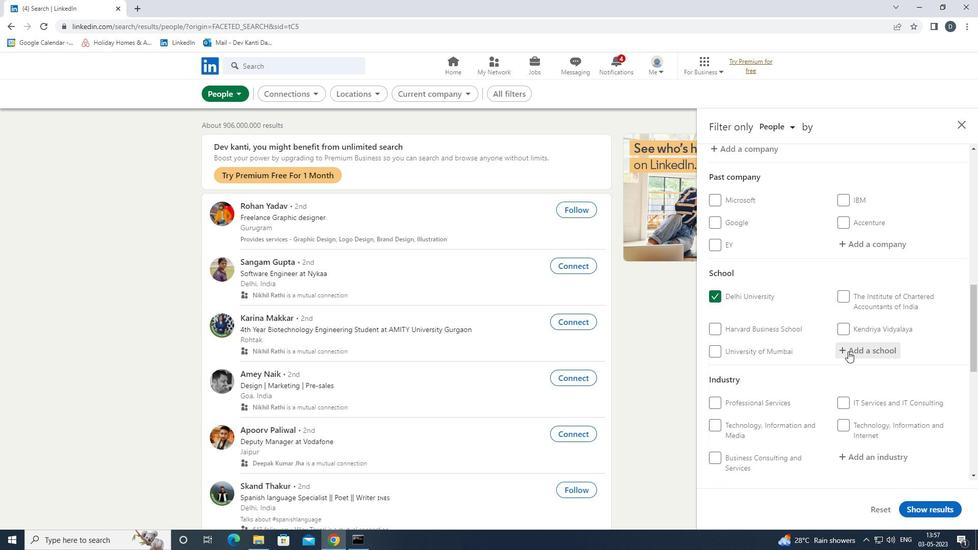 
Action: Mouse scrolled (842, 307) with delta (0, 0)
Screenshot: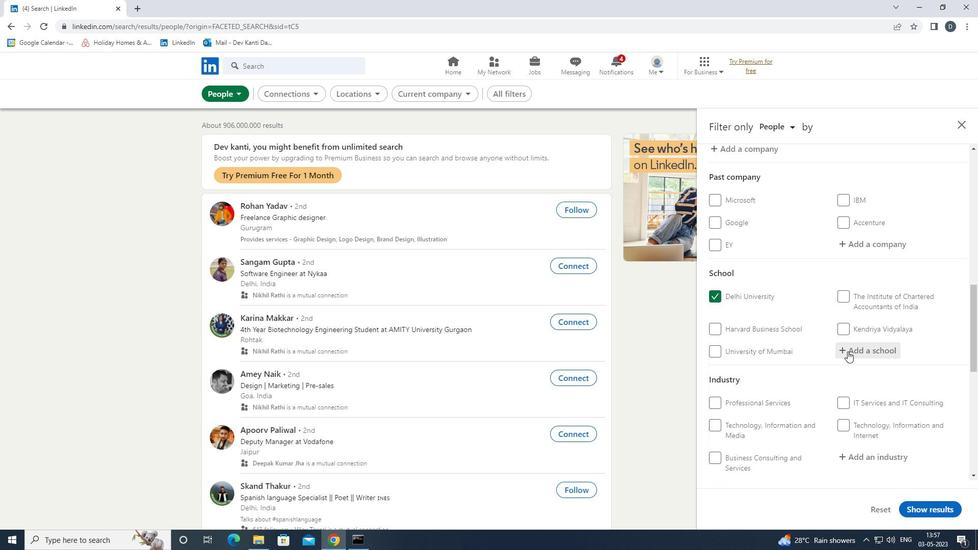 
Action: Mouse moved to (842, 309)
Screenshot: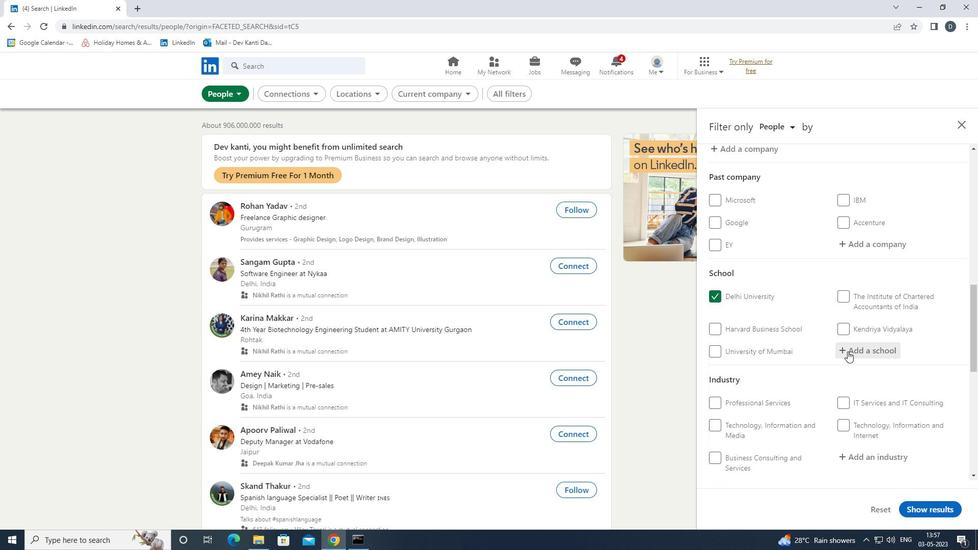 
Action: Mouse scrolled (842, 308) with delta (0, 0)
Screenshot: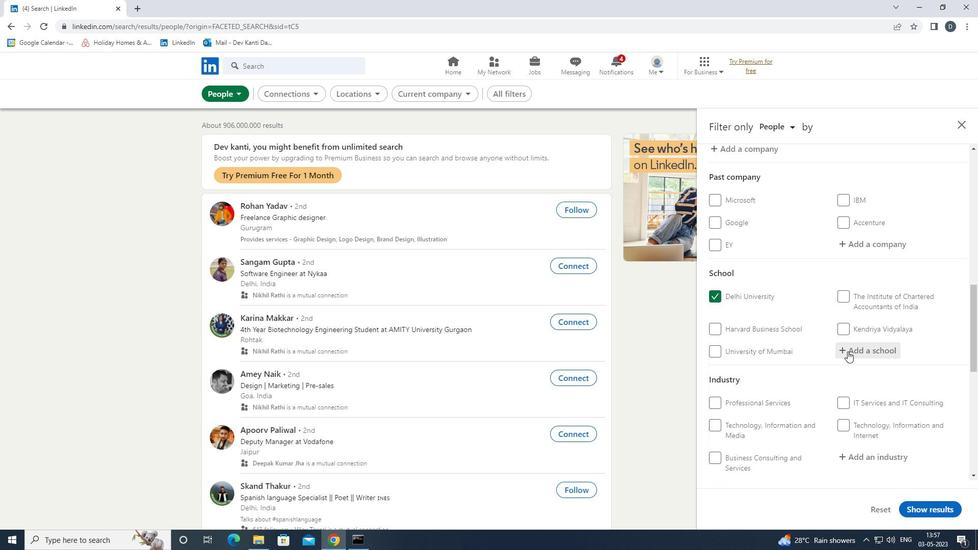 
Action: Mouse moved to (842, 309)
Screenshot: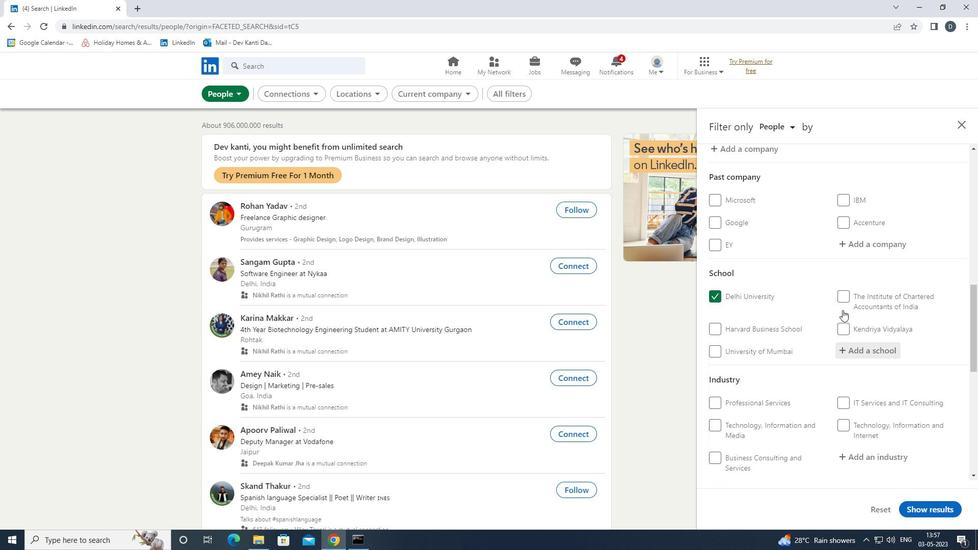 
Action: Mouse scrolled (842, 308) with delta (0, 0)
Screenshot: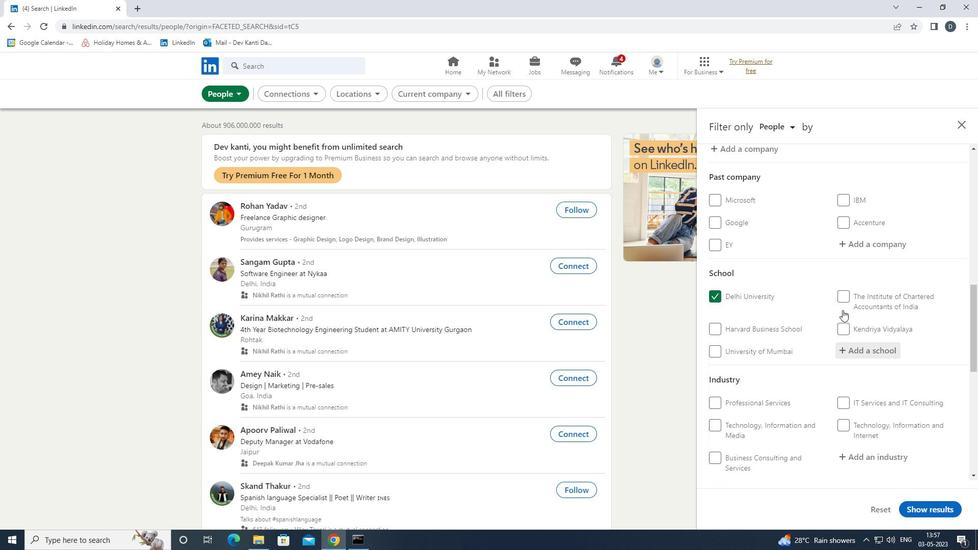 
Action: Mouse moved to (842, 310)
Screenshot: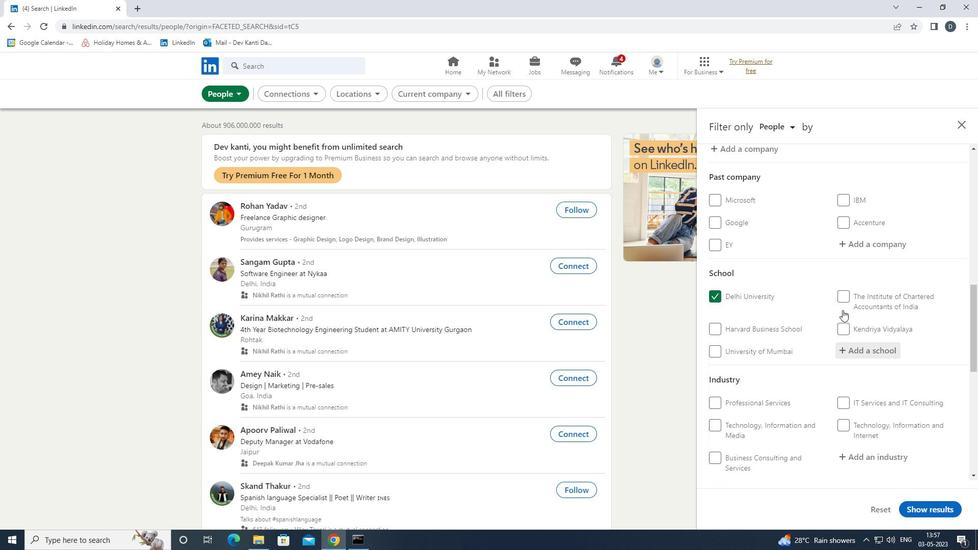 
Action: Mouse scrolled (842, 309) with delta (0, 0)
Screenshot: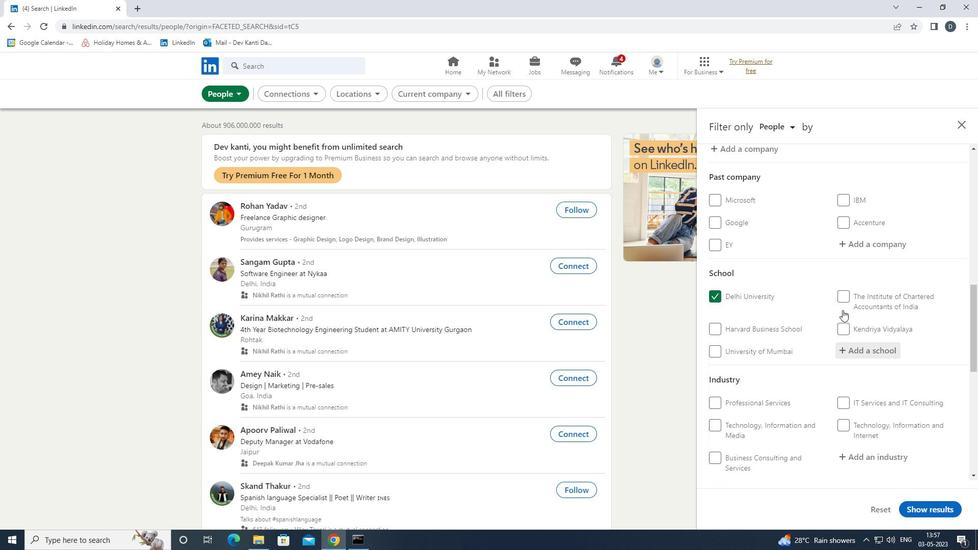 
Action: Mouse moved to (873, 251)
Screenshot: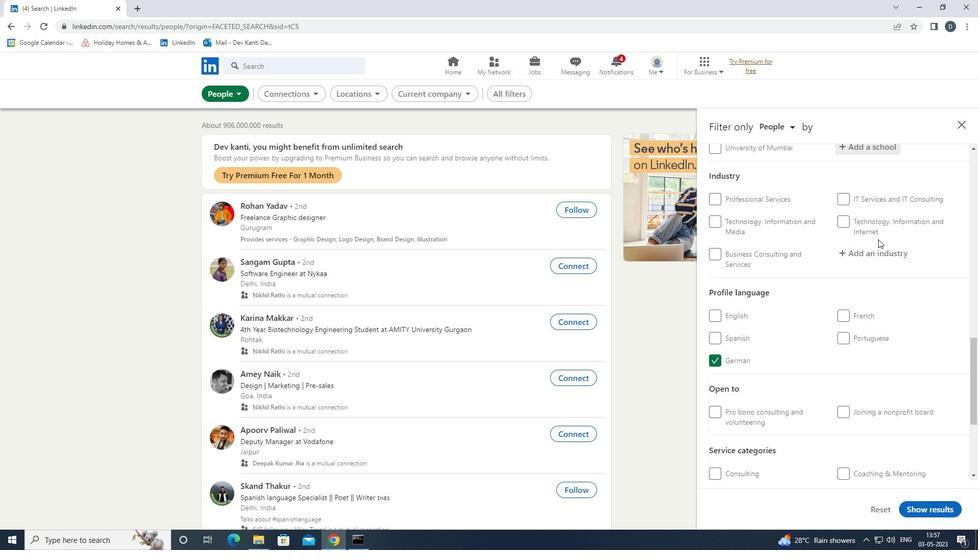 
Action: Mouse pressed left at (873, 251)
Screenshot: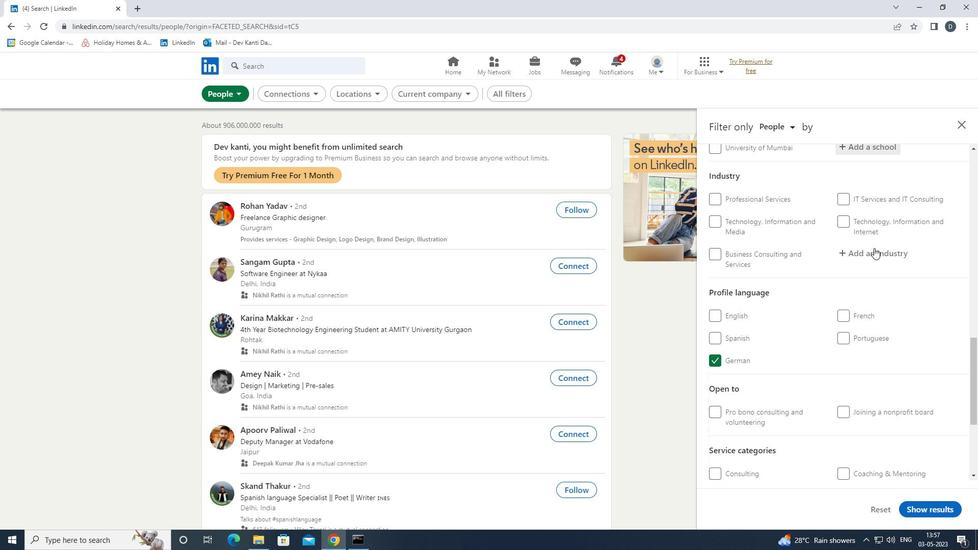 
Action: Mouse moved to (873, 251)
Screenshot: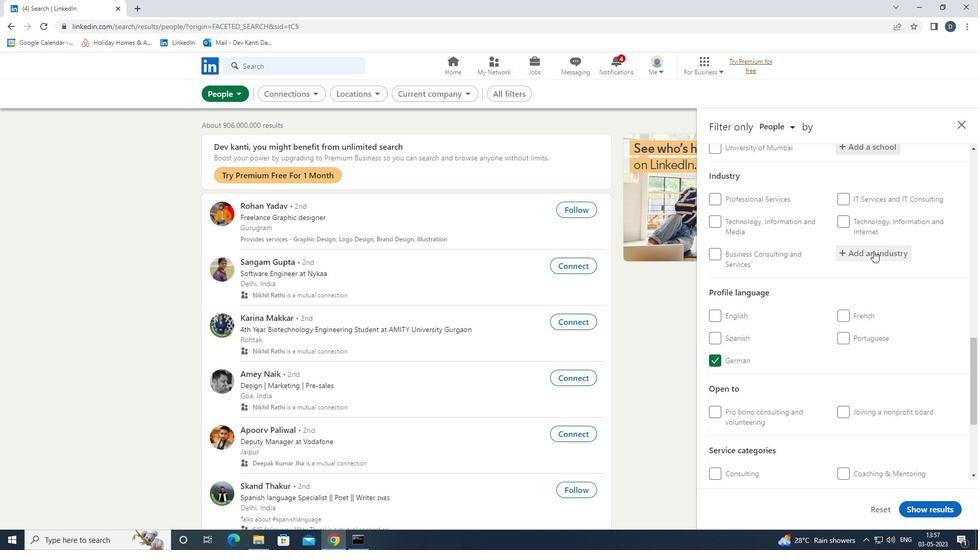 
Action: Key pressed <Key.shift>INDUSTRIAL<Key.space><Key.down><Key.down><Key.enter>
Screenshot: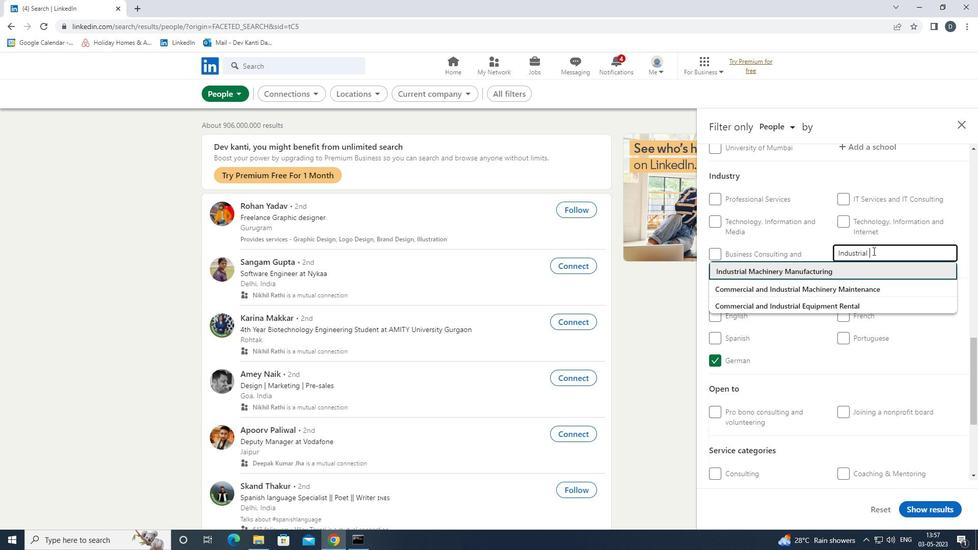 
Action: Mouse moved to (881, 243)
Screenshot: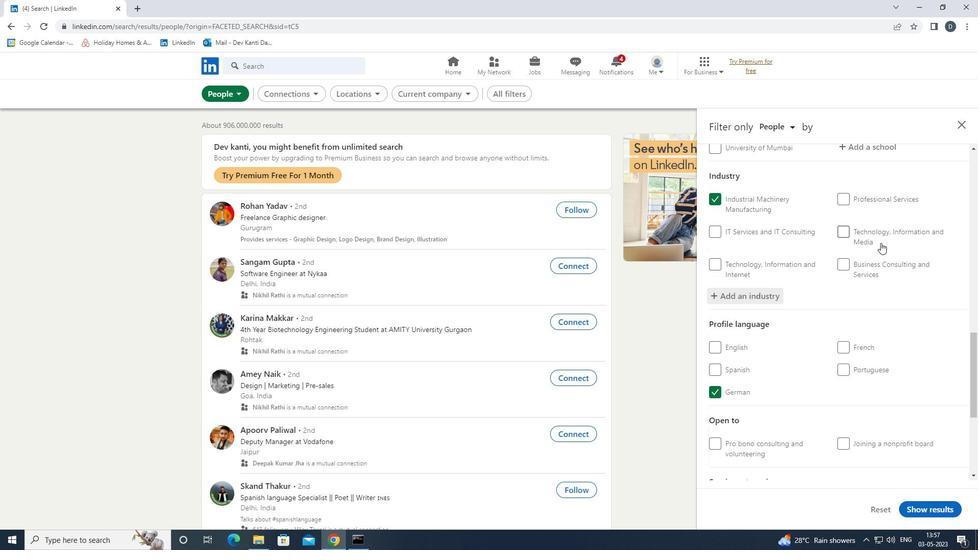 
Action: Mouse scrolled (881, 242) with delta (0, 0)
Screenshot: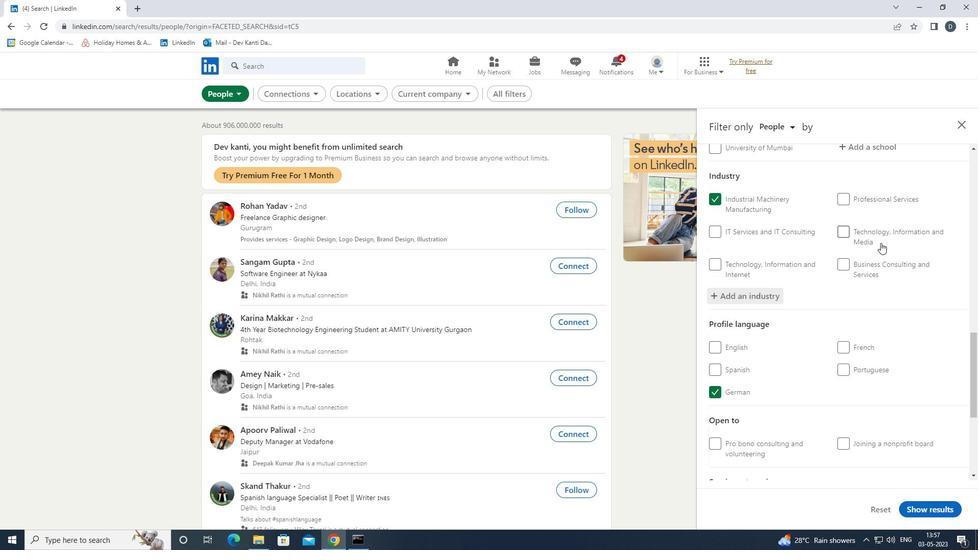 
Action: Mouse moved to (879, 243)
Screenshot: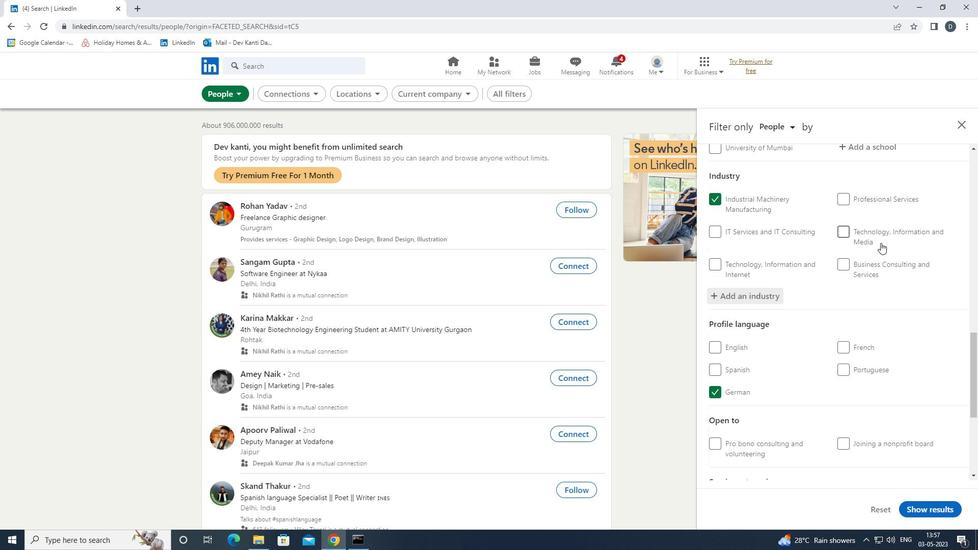 
Action: Mouse scrolled (879, 243) with delta (0, 0)
Screenshot: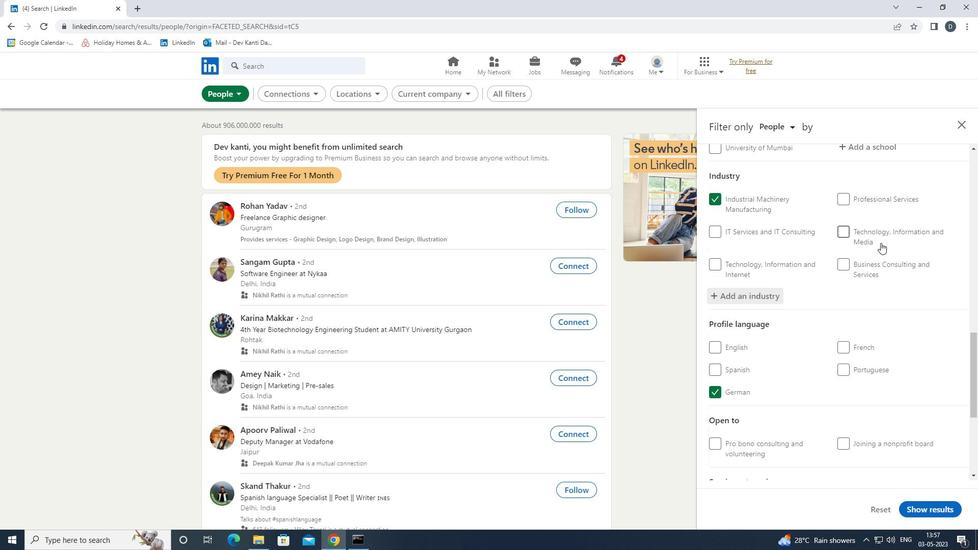 
Action: Mouse scrolled (879, 243) with delta (0, 0)
Screenshot: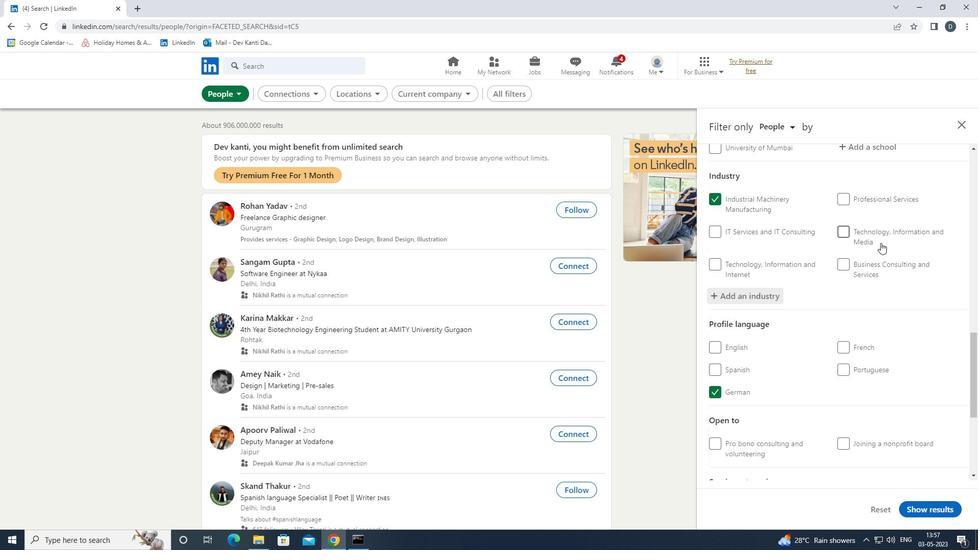 
Action: Mouse moved to (878, 244)
Screenshot: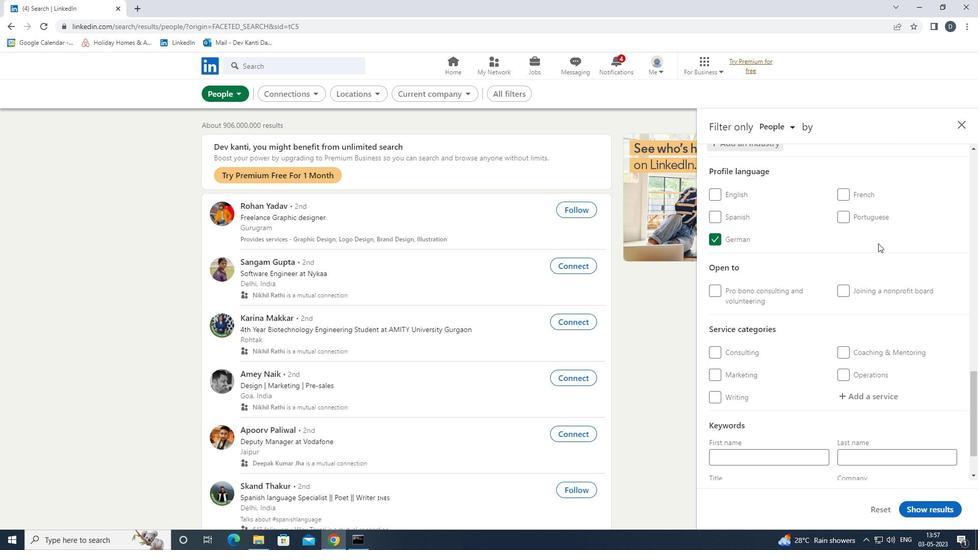 
Action: Mouse scrolled (878, 244) with delta (0, 0)
Screenshot: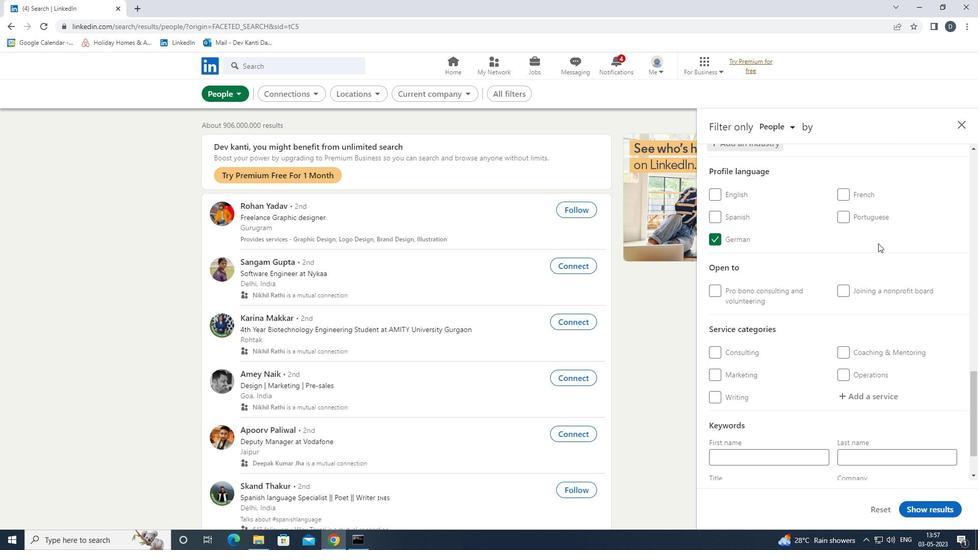 
Action: Mouse scrolled (878, 244) with delta (0, 0)
Screenshot: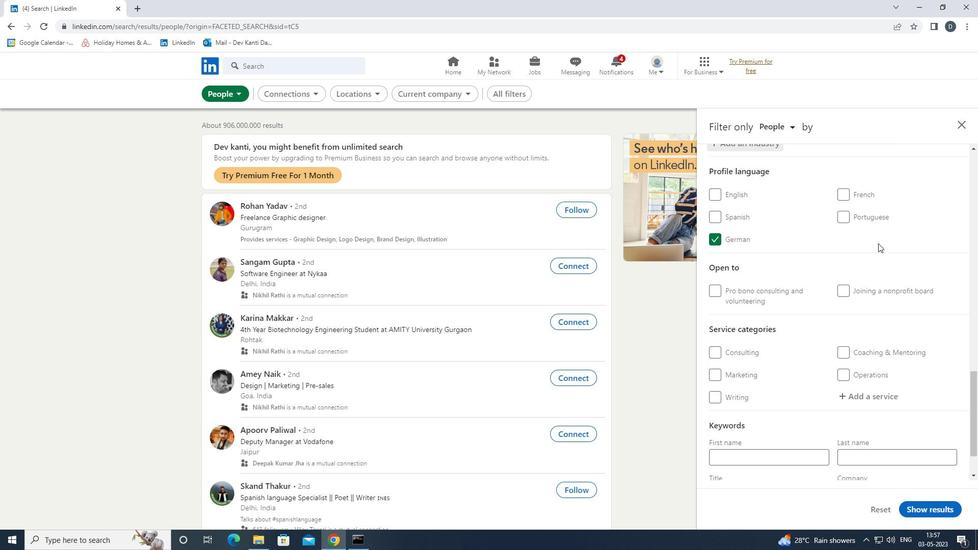 
Action: Mouse moved to (859, 338)
Screenshot: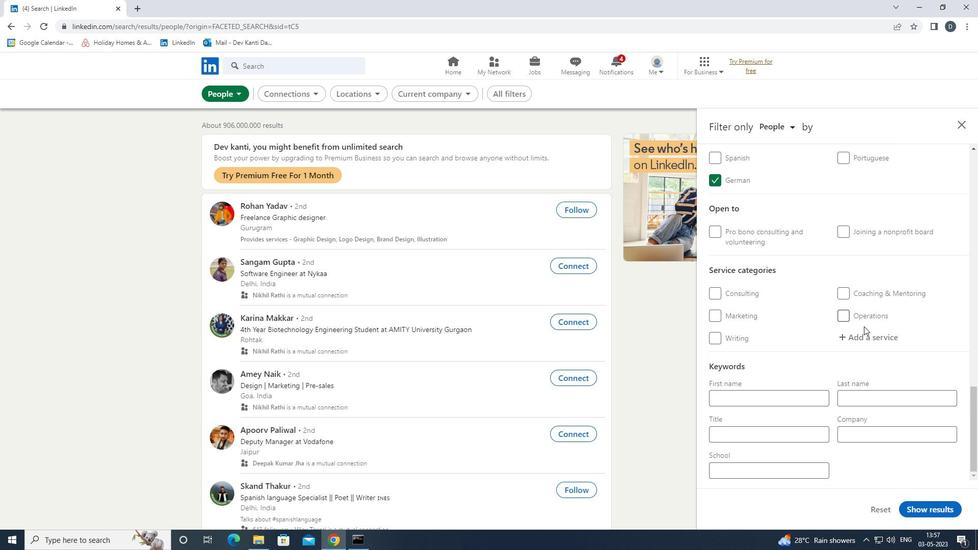 
Action: Mouse pressed left at (859, 338)
Screenshot: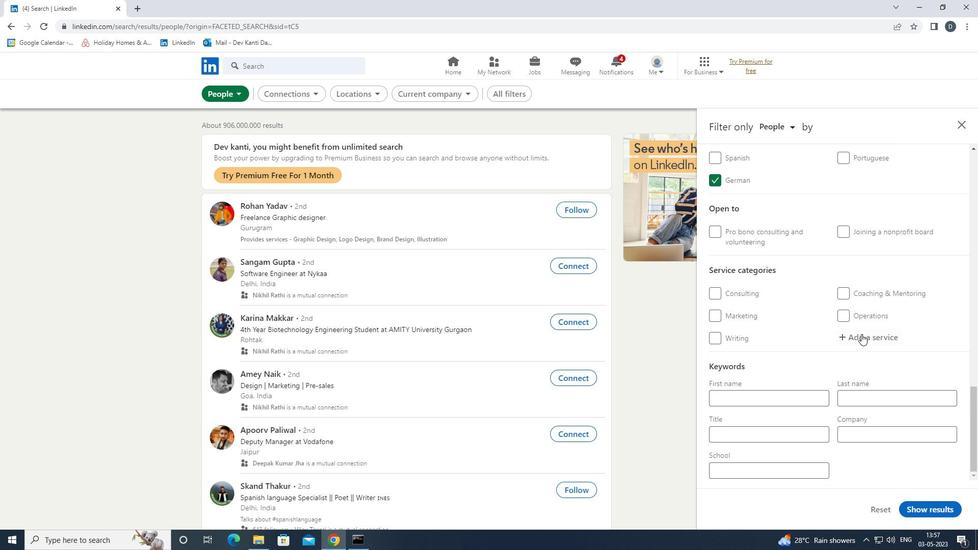 
Action: Key pressed <Key.shift>IOS<Key.space><Key.shift>D<Key.down><Key.down><Key.enter>
Screenshot: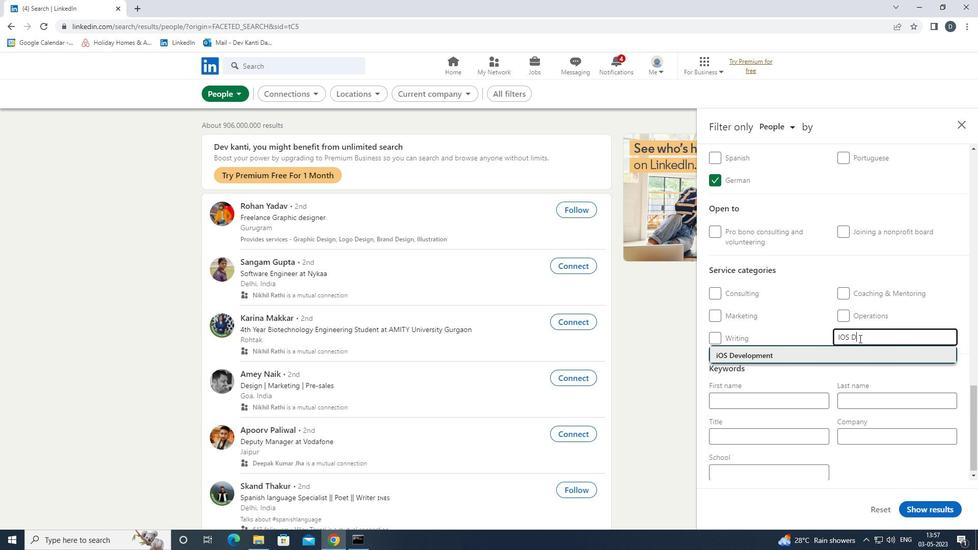 
Action: Mouse moved to (829, 286)
Screenshot: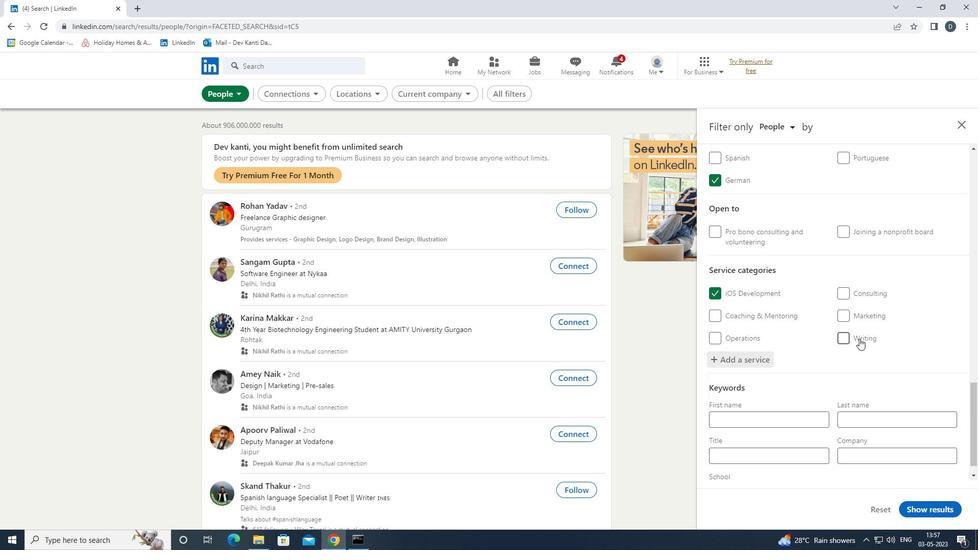 
Action: Mouse scrolled (829, 285) with delta (0, 0)
Screenshot: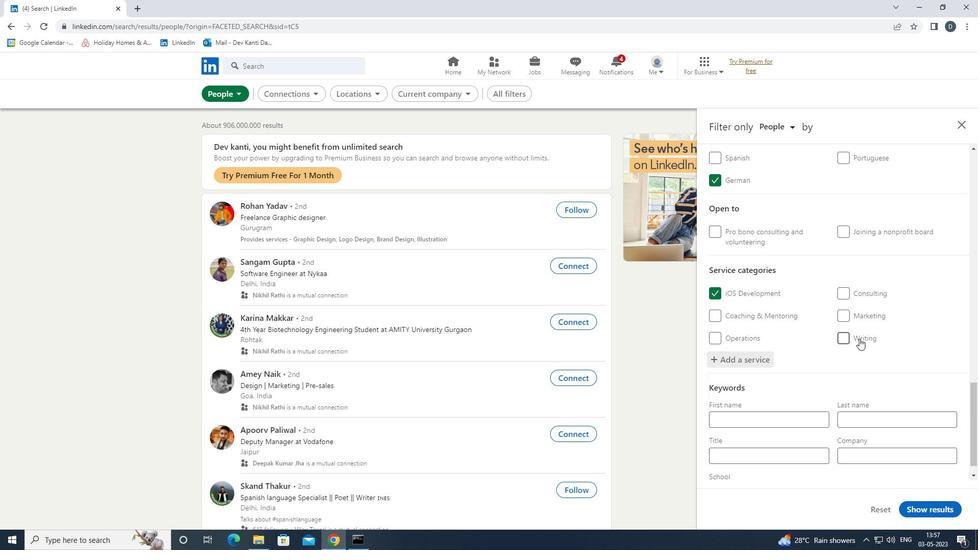 
Action: Mouse moved to (828, 288)
Screenshot: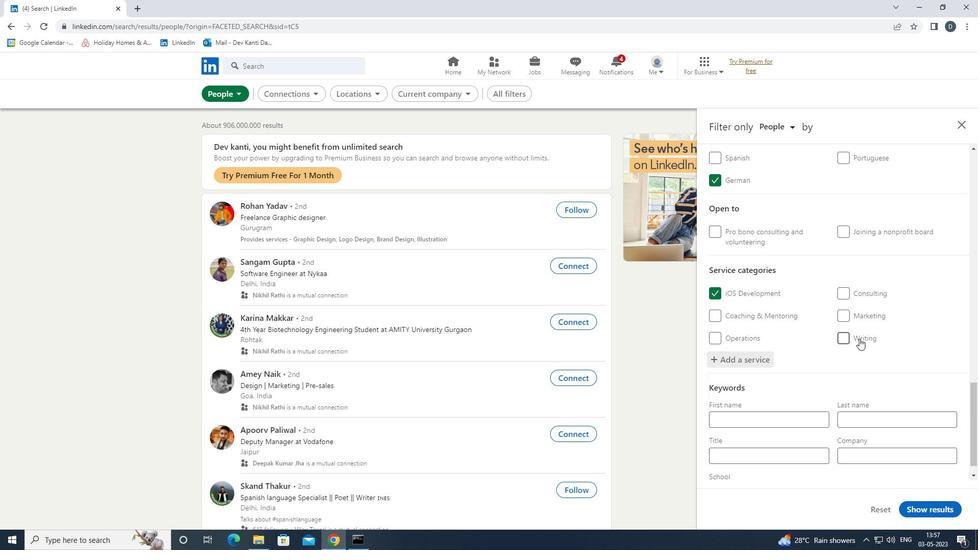 
Action: Mouse scrolled (828, 288) with delta (0, 0)
Screenshot: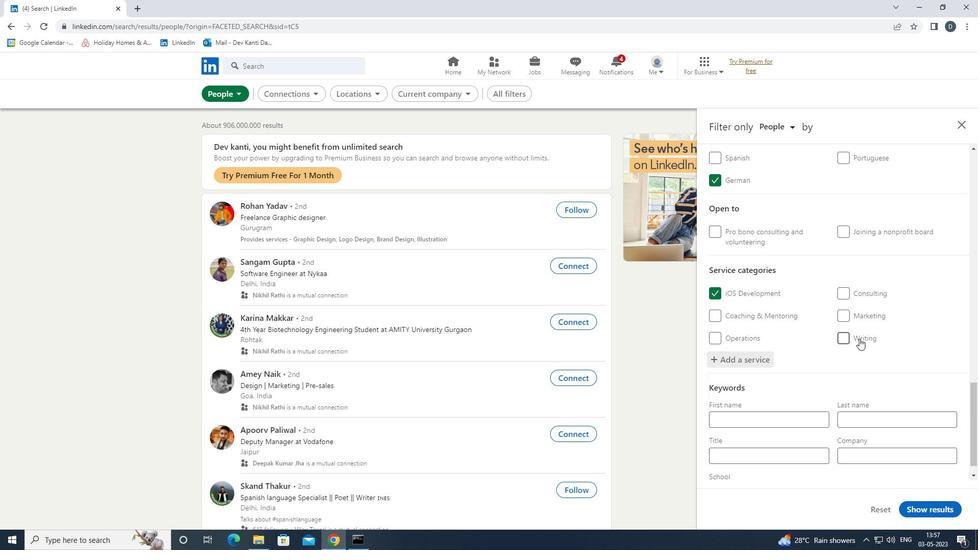 
Action: Mouse moved to (826, 294)
Screenshot: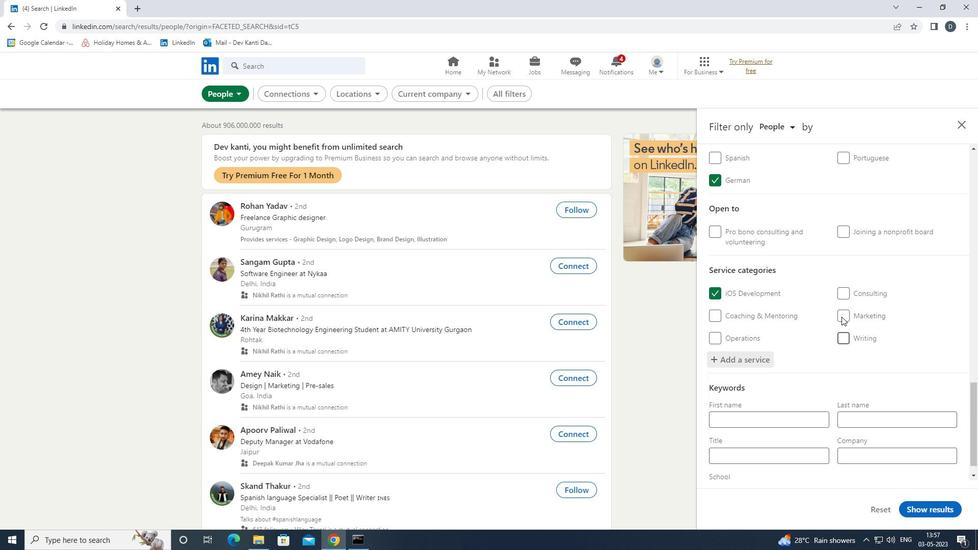 
Action: Mouse scrolled (826, 294) with delta (0, 0)
Screenshot: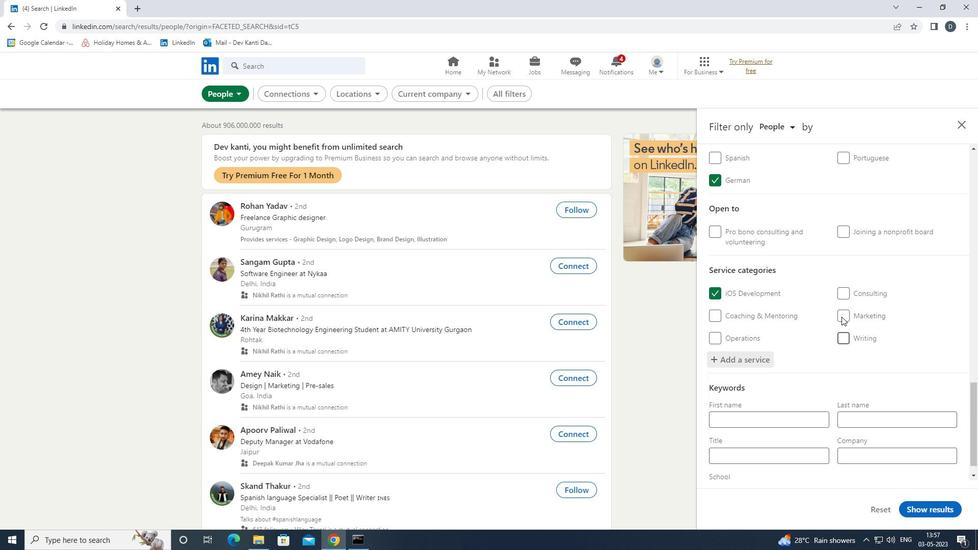 
Action: Mouse moved to (824, 300)
Screenshot: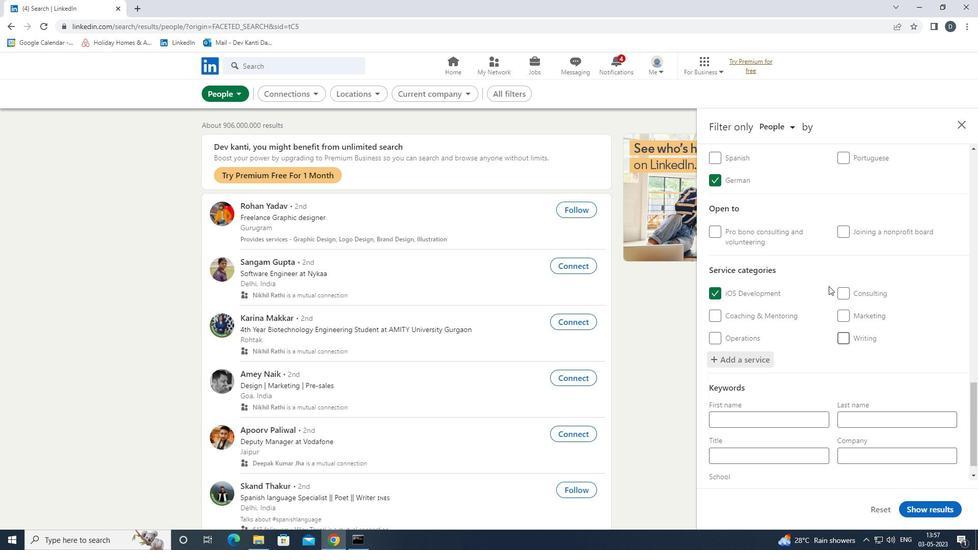 
Action: Mouse scrolled (824, 299) with delta (0, 0)
Screenshot: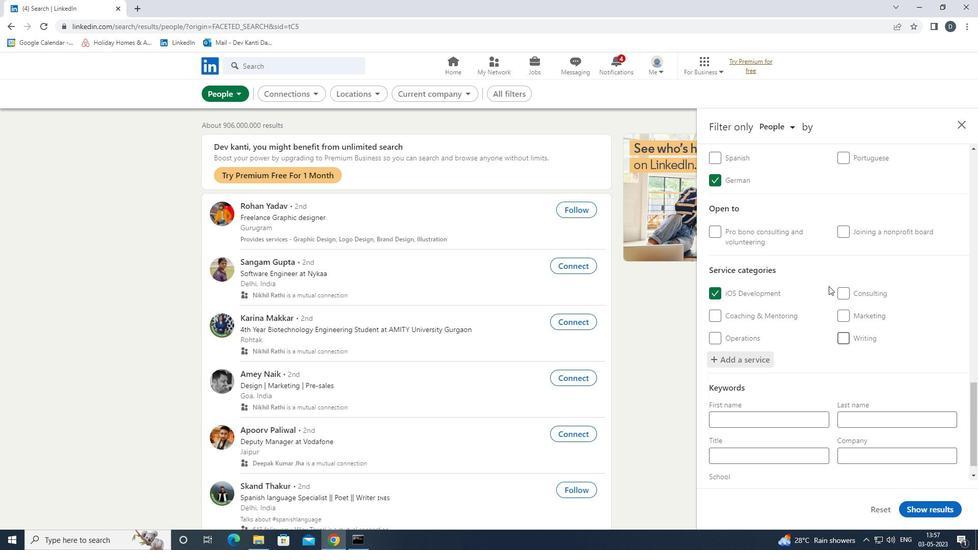 
Action: Mouse moved to (784, 439)
Screenshot: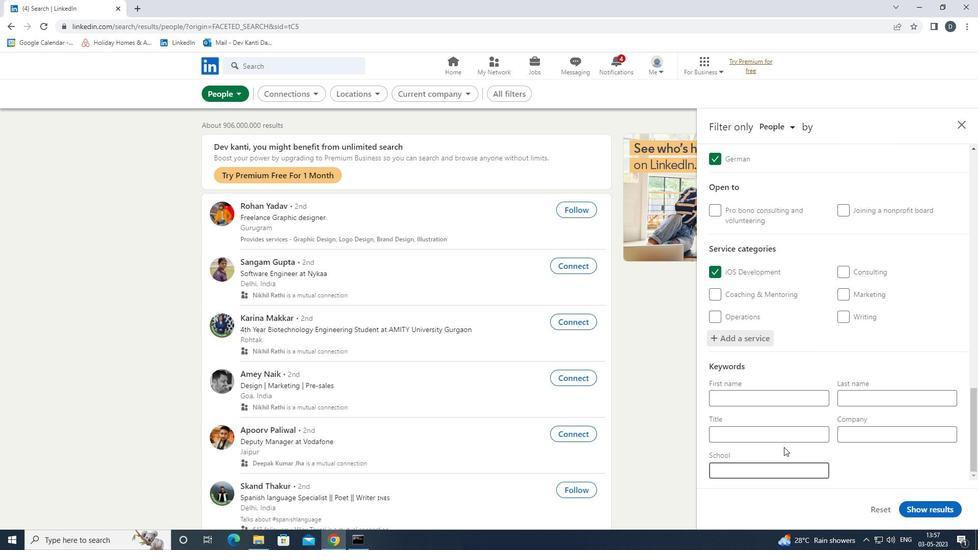 
Action: Mouse pressed left at (784, 439)
Screenshot: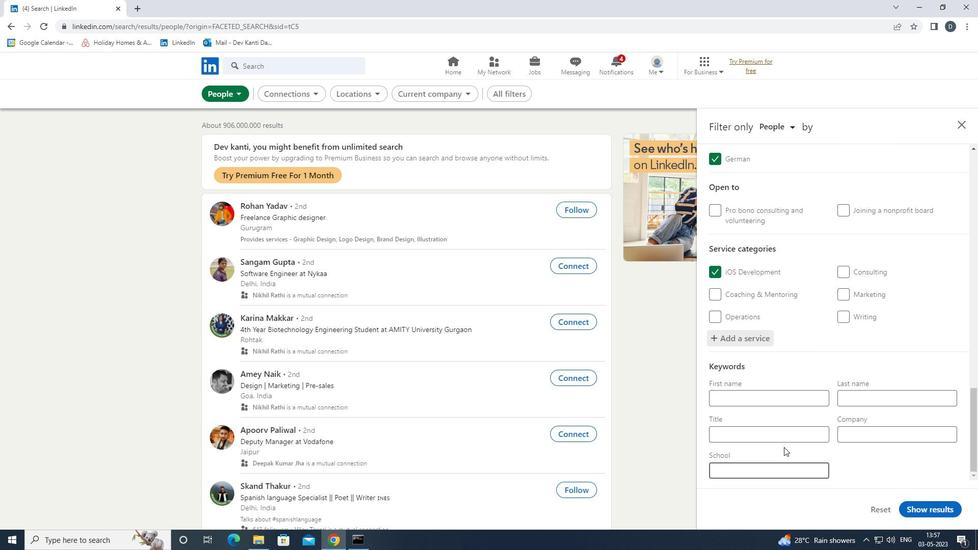 
Action: Key pressed <Key.shift>SALON<Key.space><Key.shift>MANAGER
Screenshot: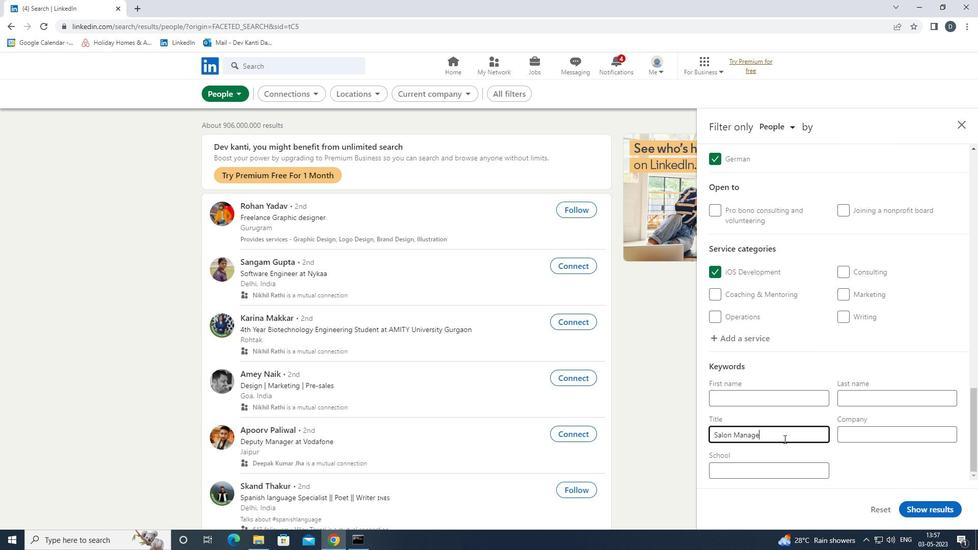 
Action: Mouse moved to (943, 507)
Screenshot: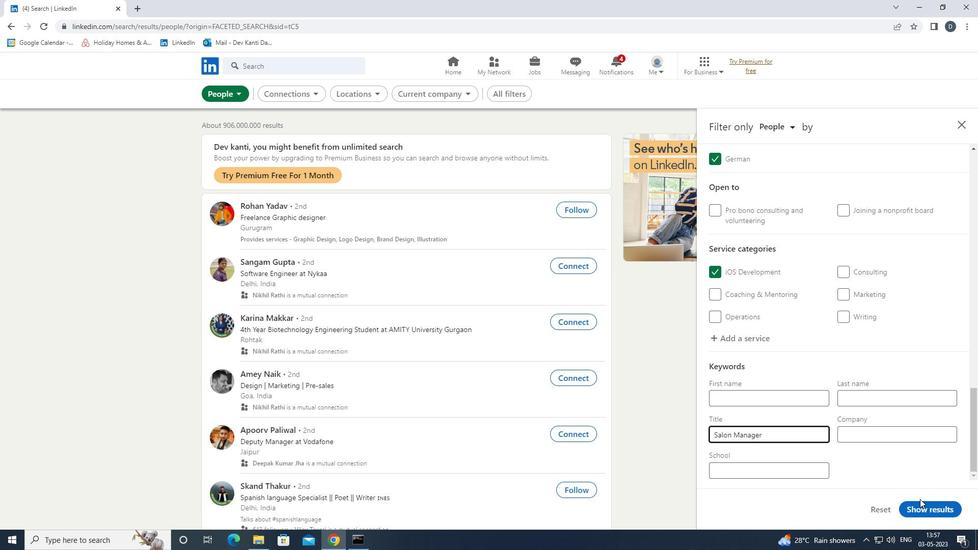 
Action: Mouse pressed left at (943, 507)
Screenshot: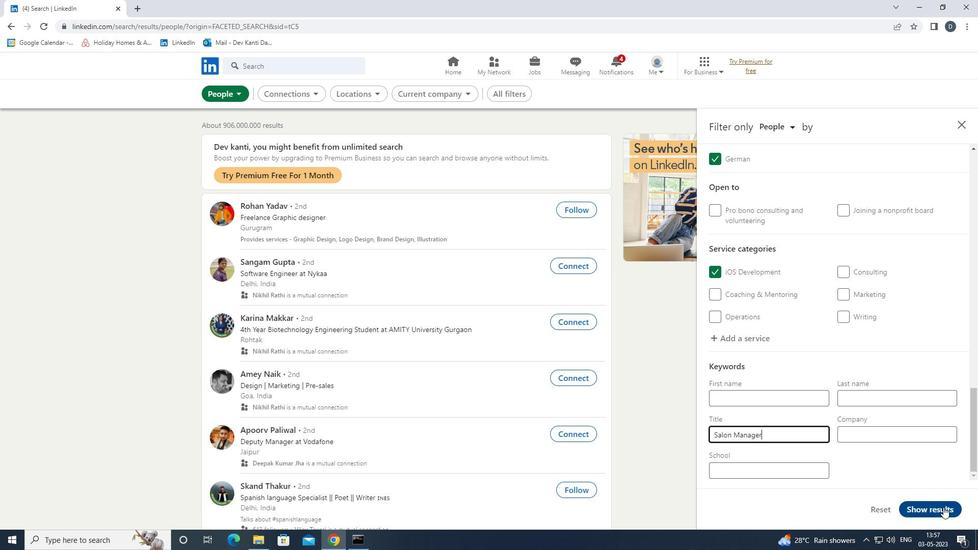 
Action: Mouse moved to (280, 100)
Screenshot: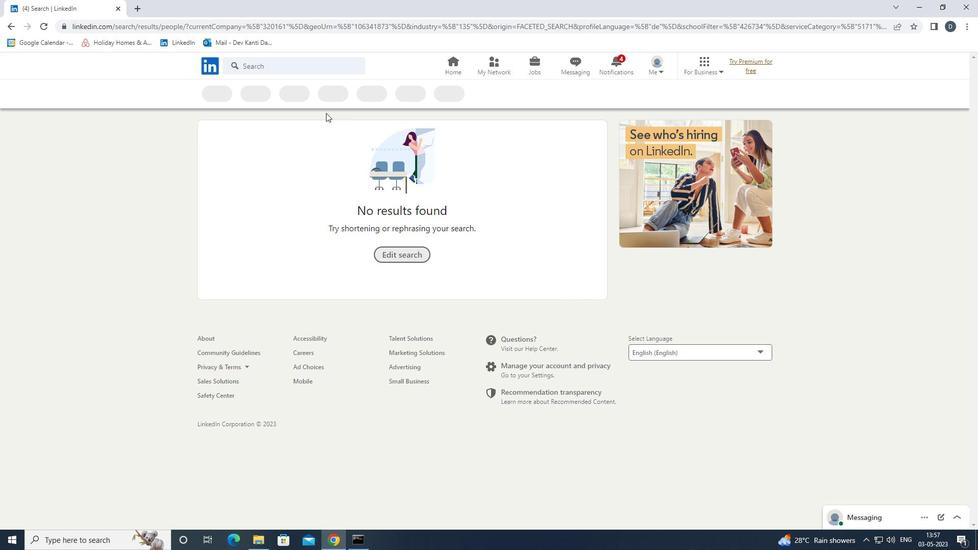 
